 Task: Open Card Travel Review in Board Customer Segmentation and Analysis to Workspace Advertising Agencies and add a team member Softage.1@softage.net, a label Yellow, a checklist Community Supported Agriculture, an attachment from your google drive, a color Yellow and finally, add a card description 'Plan and execute company team-building retreat with a focus on personal growth and self-awareness' and a comment 'Let us approach this task with a sense of transparency and open communication, ensuring that all stakeholders are informed and involved.'. Add a start date 'Jan 05, 1900' with a due date 'Jan 12, 1900'
Action: Mouse moved to (403, 158)
Screenshot: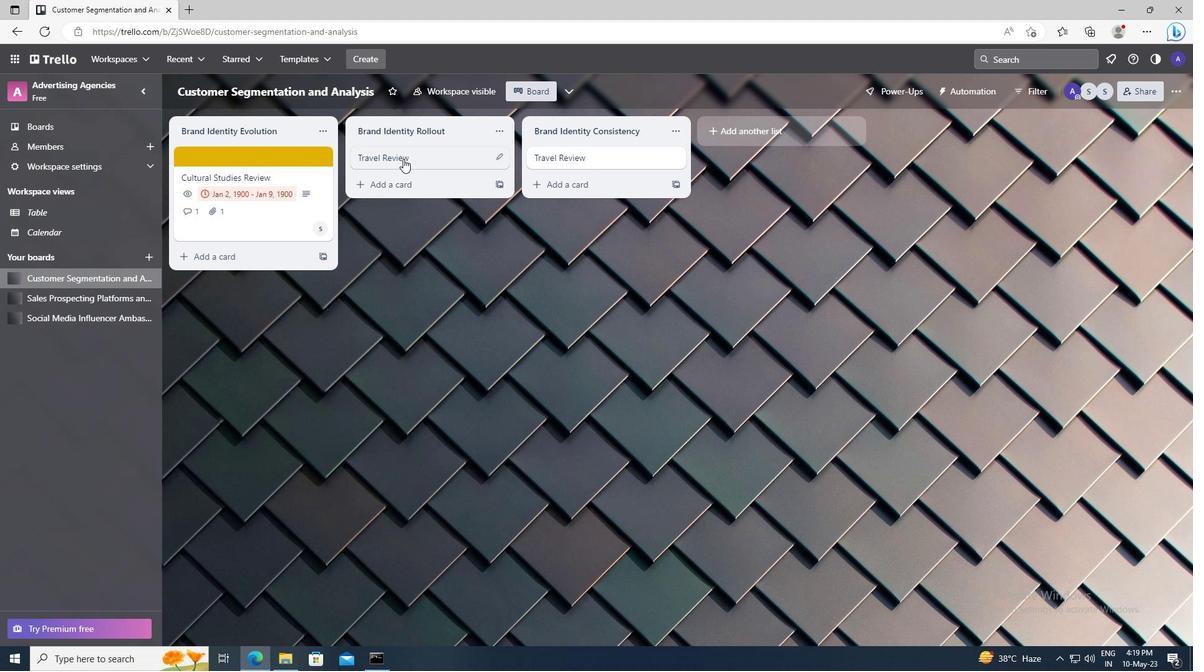 
Action: Mouse pressed left at (403, 158)
Screenshot: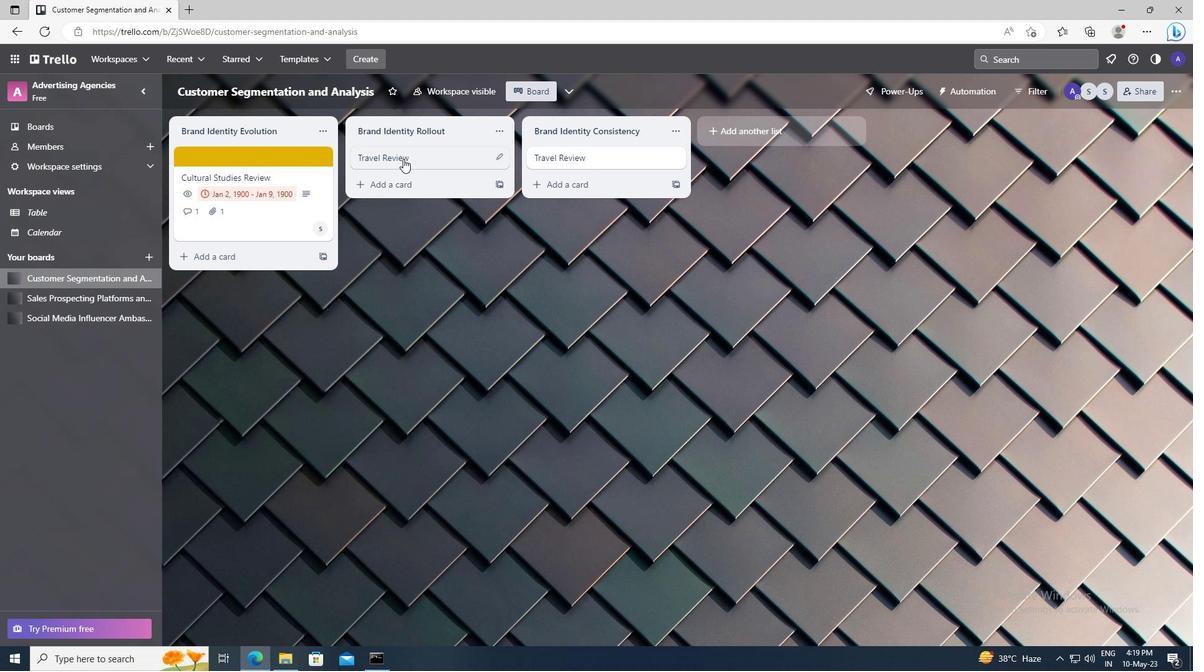 
Action: Mouse moved to (755, 201)
Screenshot: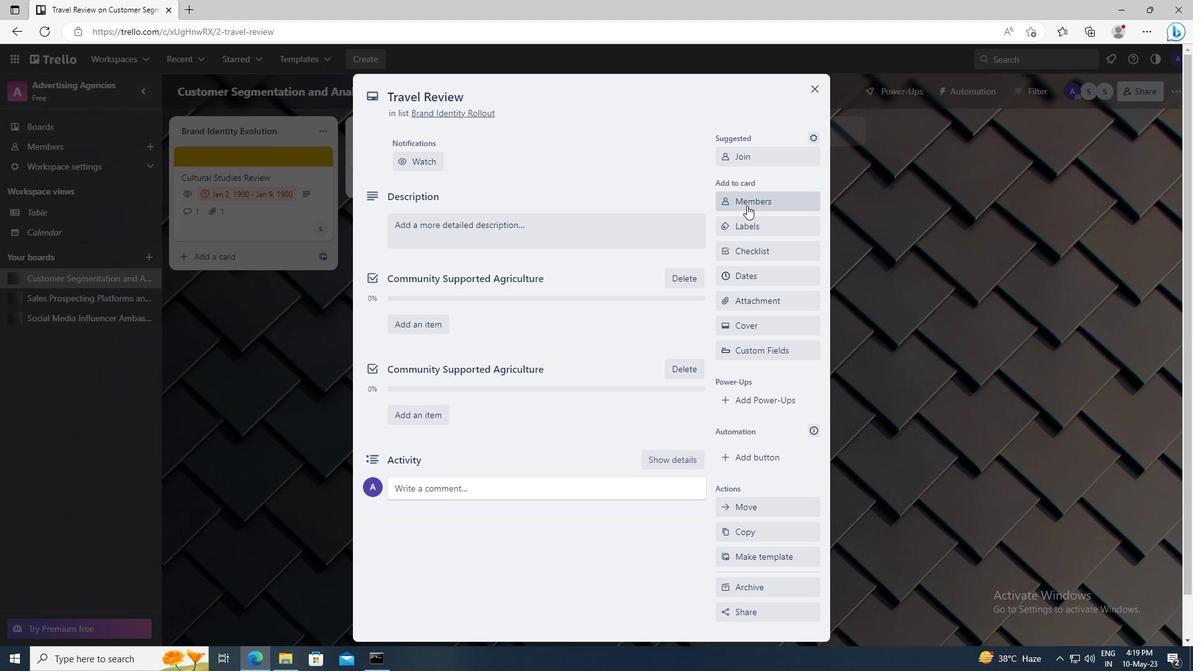 
Action: Mouse pressed left at (755, 201)
Screenshot: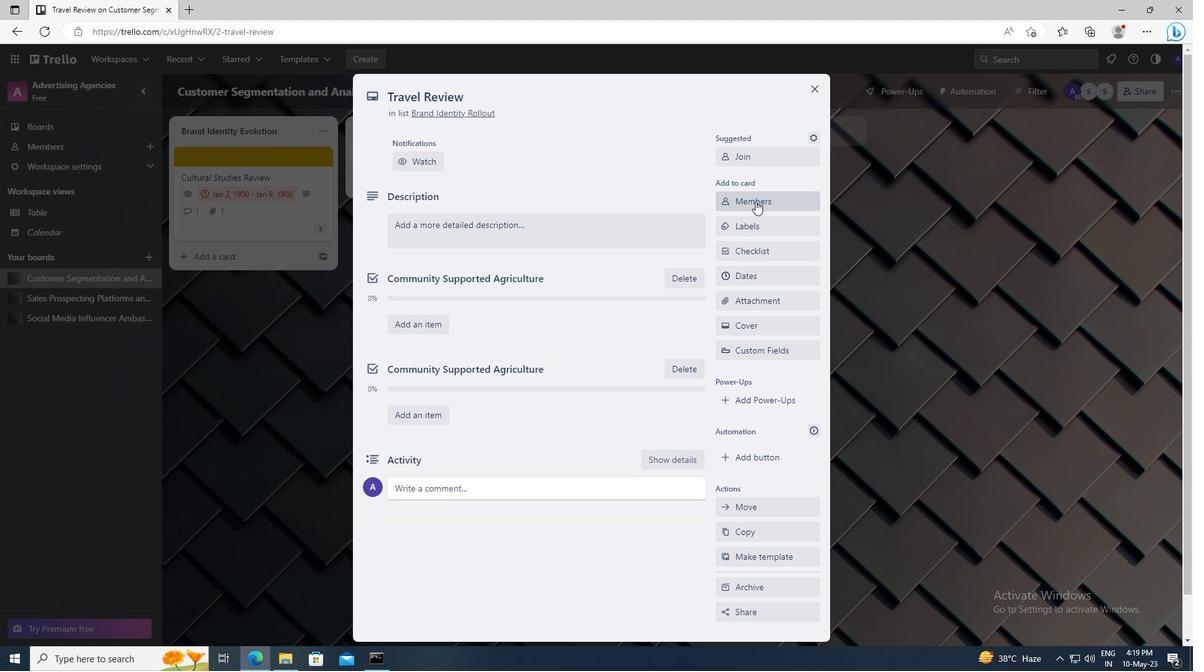 
Action: Mouse moved to (760, 256)
Screenshot: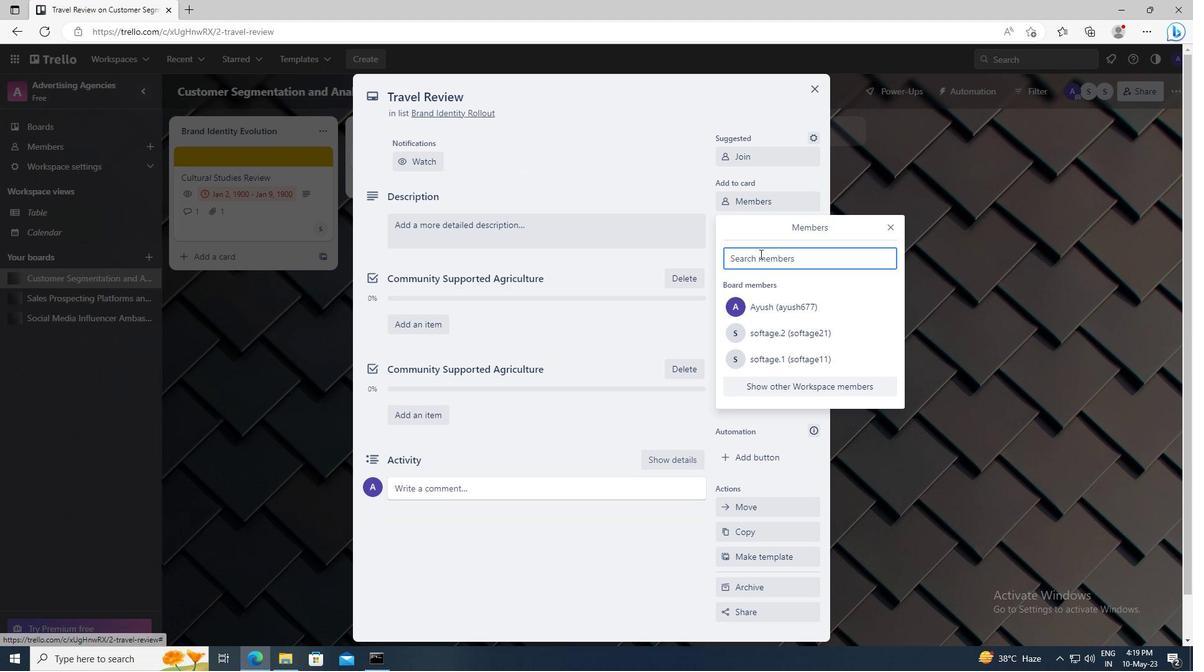 
Action: Mouse pressed left at (760, 256)
Screenshot: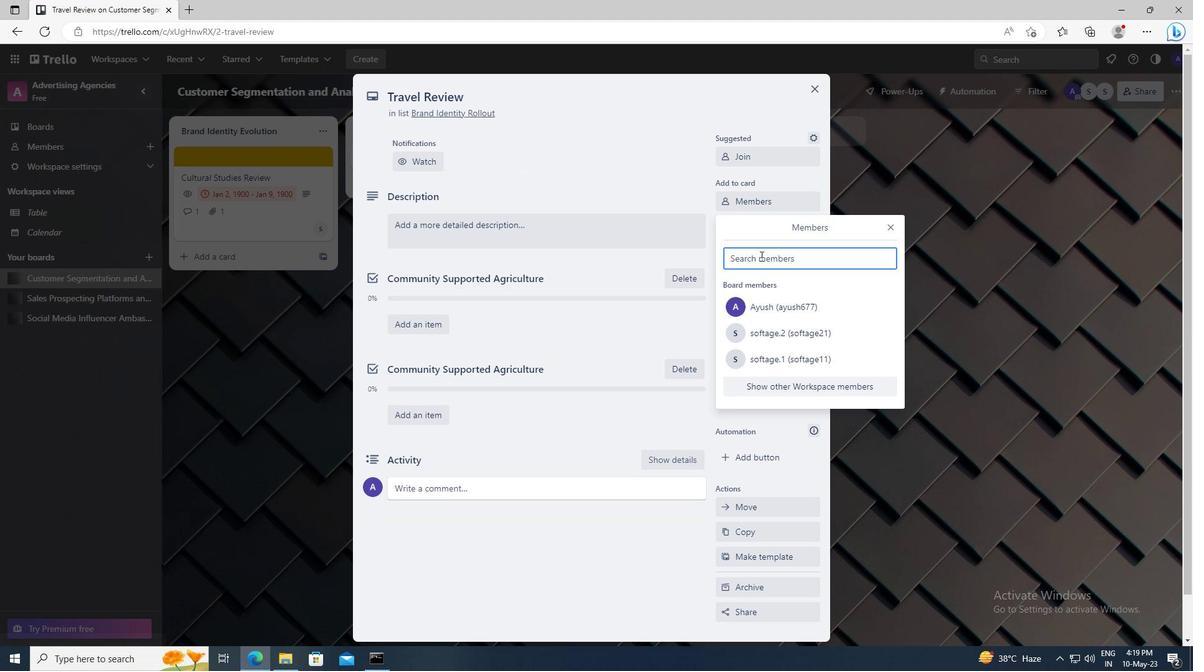 
Action: Key pressed <Key.shift>SOFTAGE.1
Screenshot: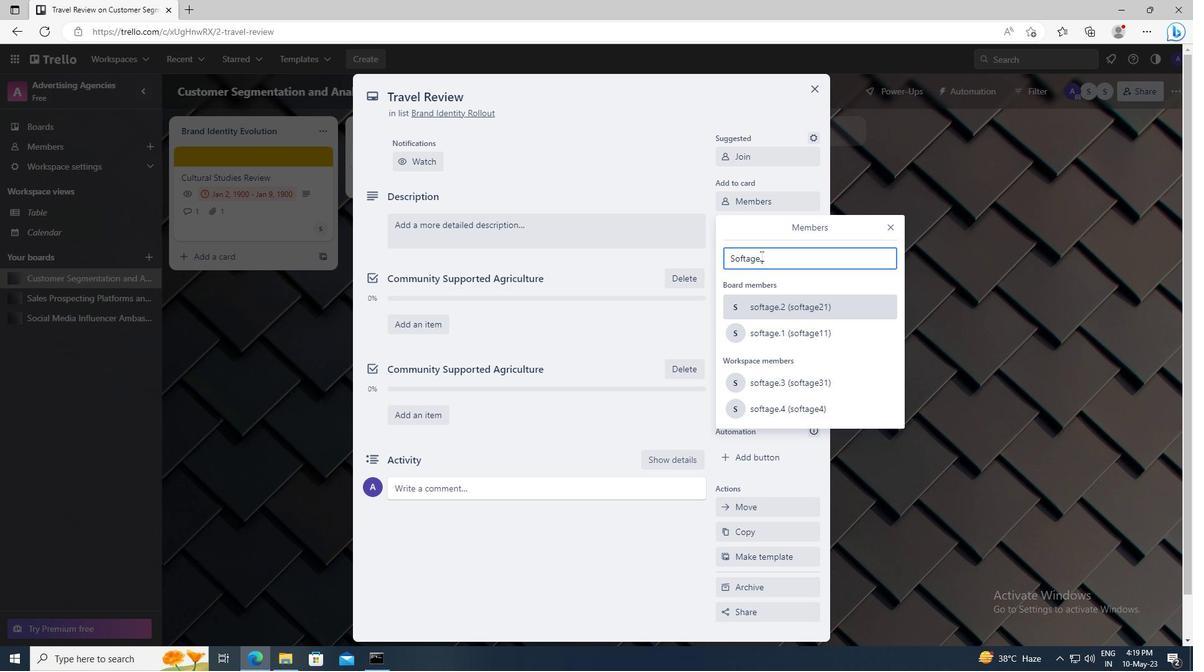 
Action: Mouse moved to (764, 305)
Screenshot: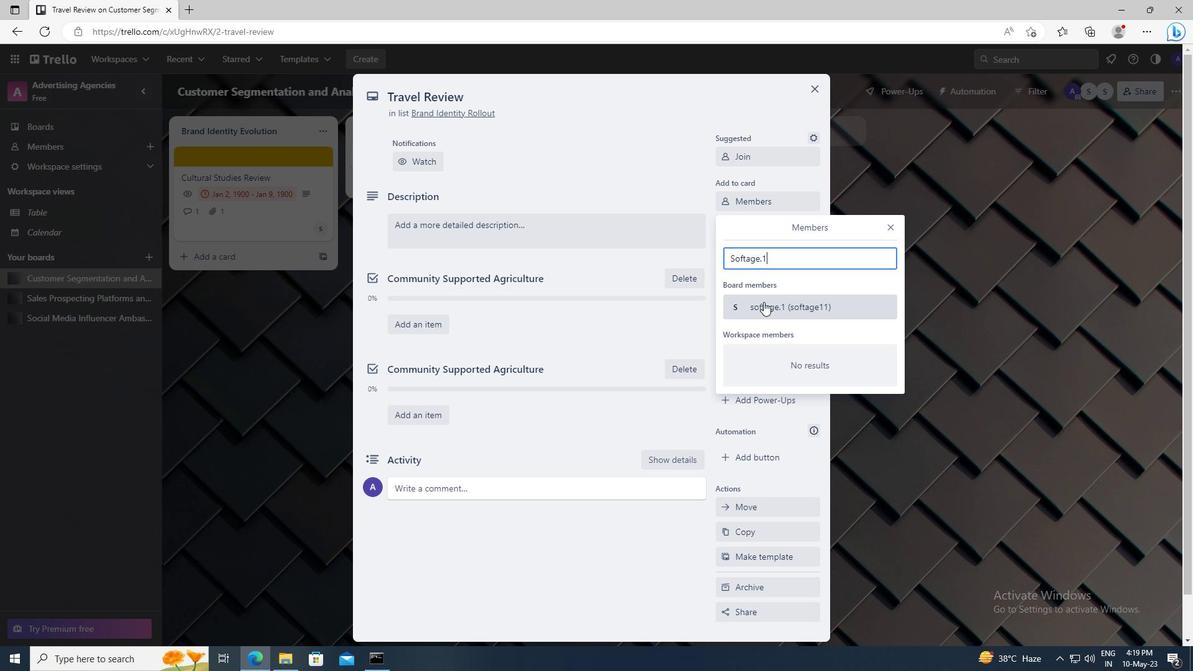 
Action: Mouse pressed left at (764, 305)
Screenshot: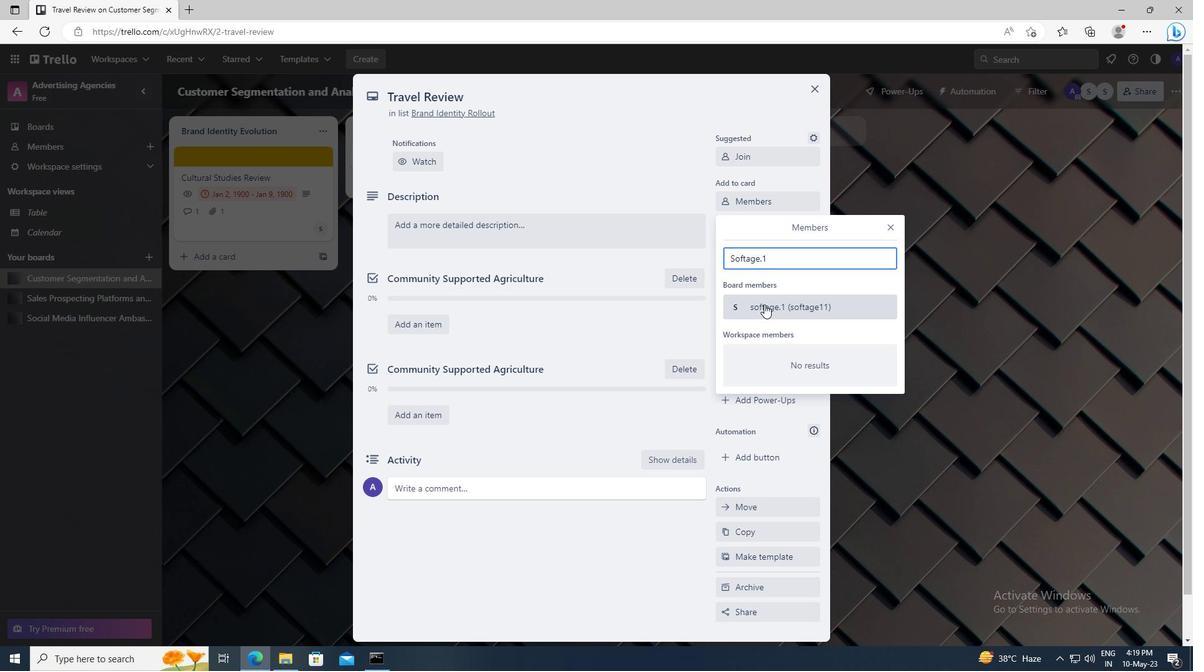 
Action: Mouse moved to (893, 227)
Screenshot: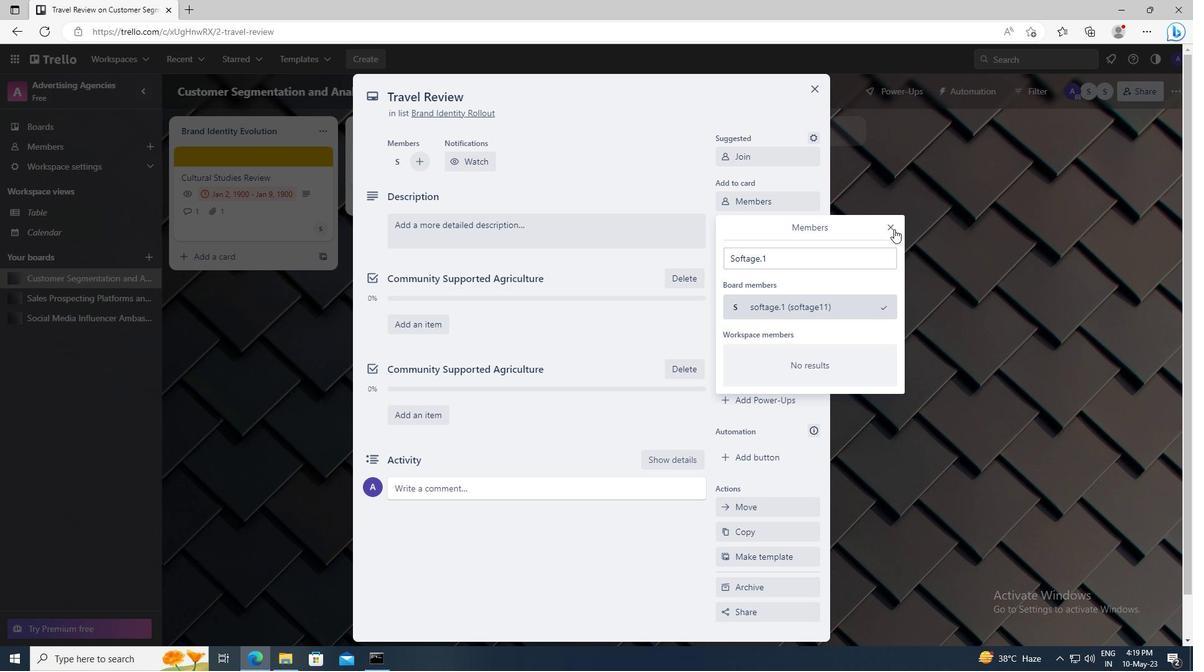 
Action: Mouse pressed left at (893, 227)
Screenshot: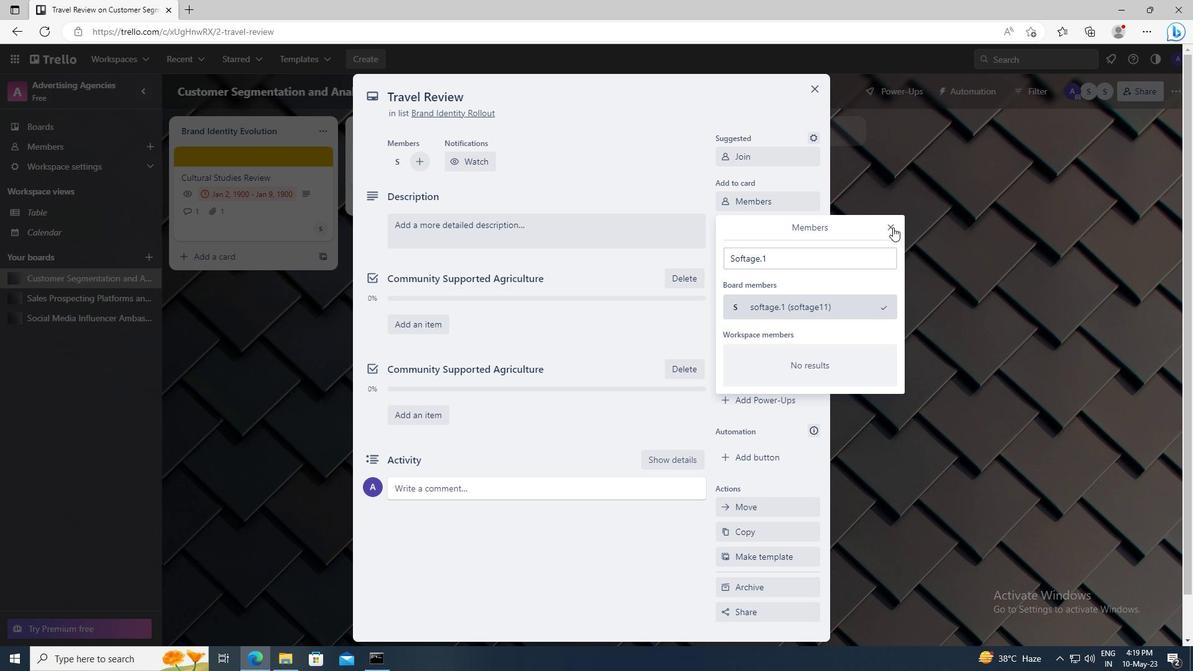
Action: Mouse moved to (781, 233)
Screenshot: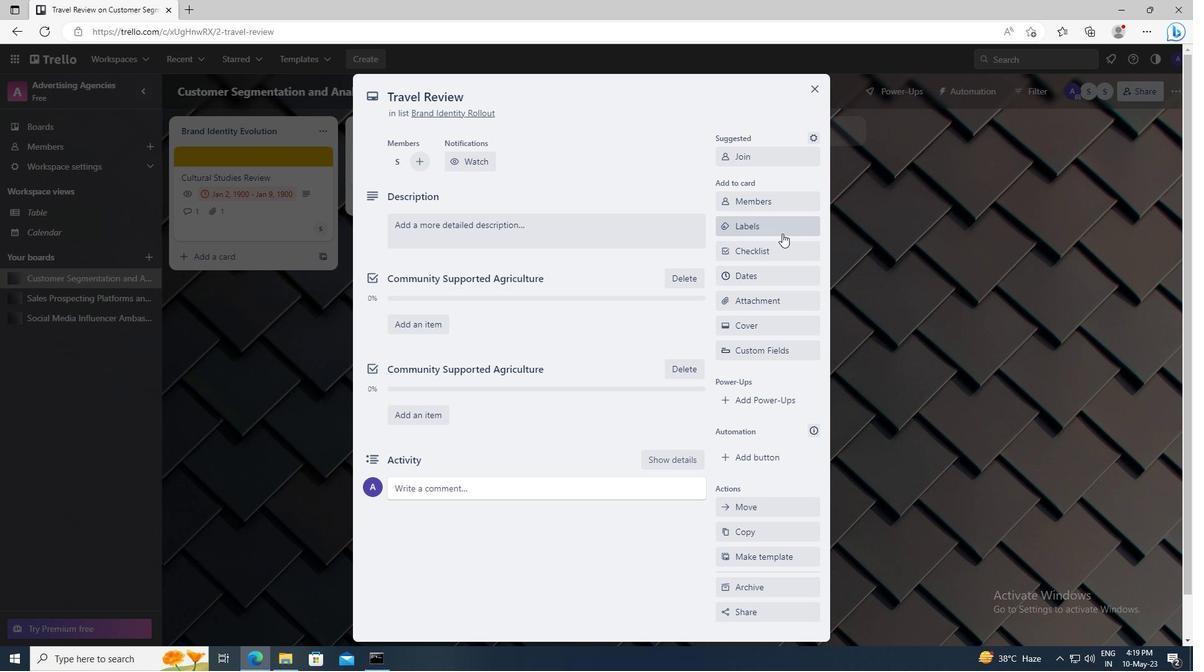 
Action: Mouse pressed left at (781, 233)
Screenshot: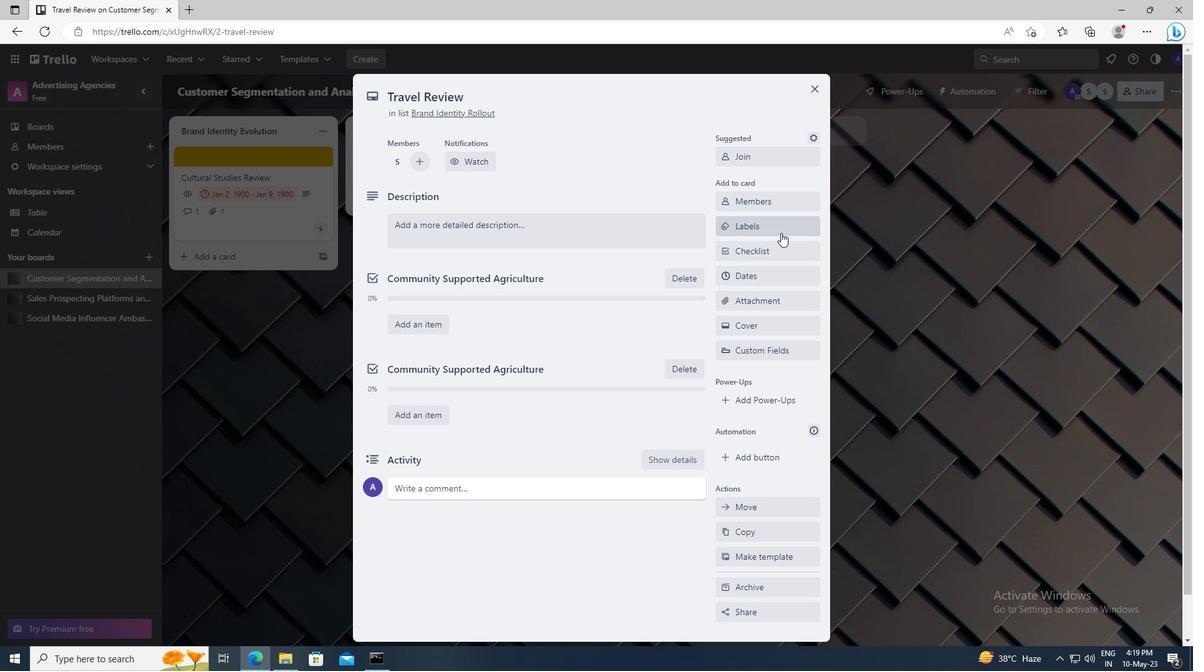 
Action: Mouse moved to (803, 450)
Screenshot: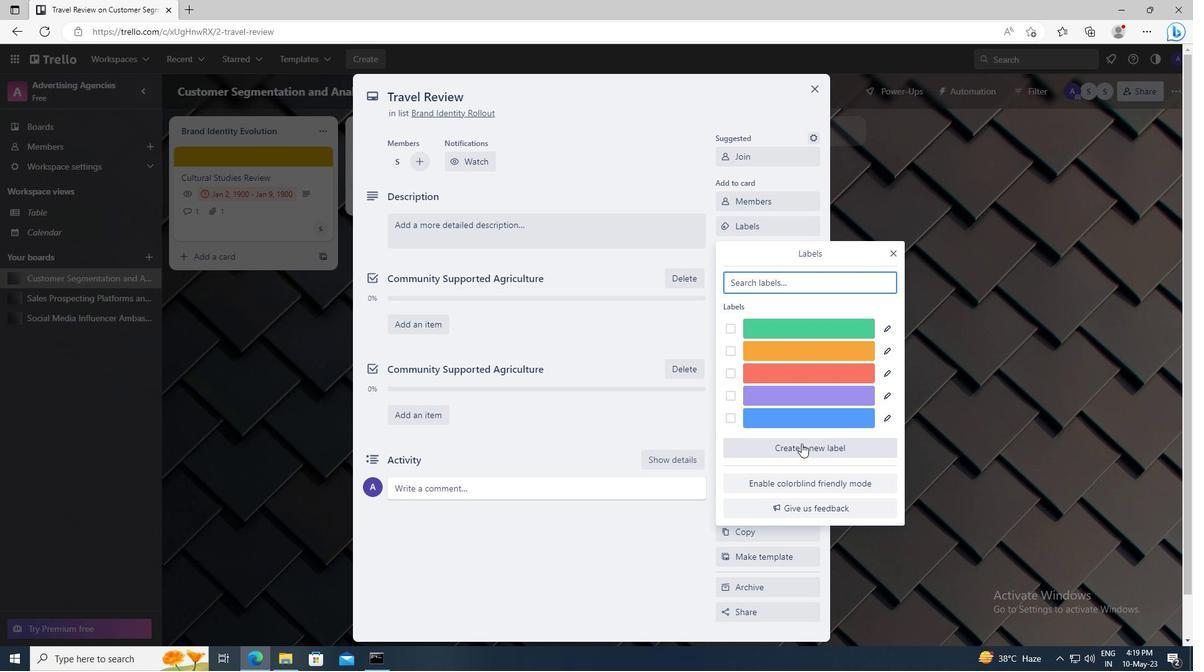 
Action: Mouse pressed left at (803, 450)
Screenshot: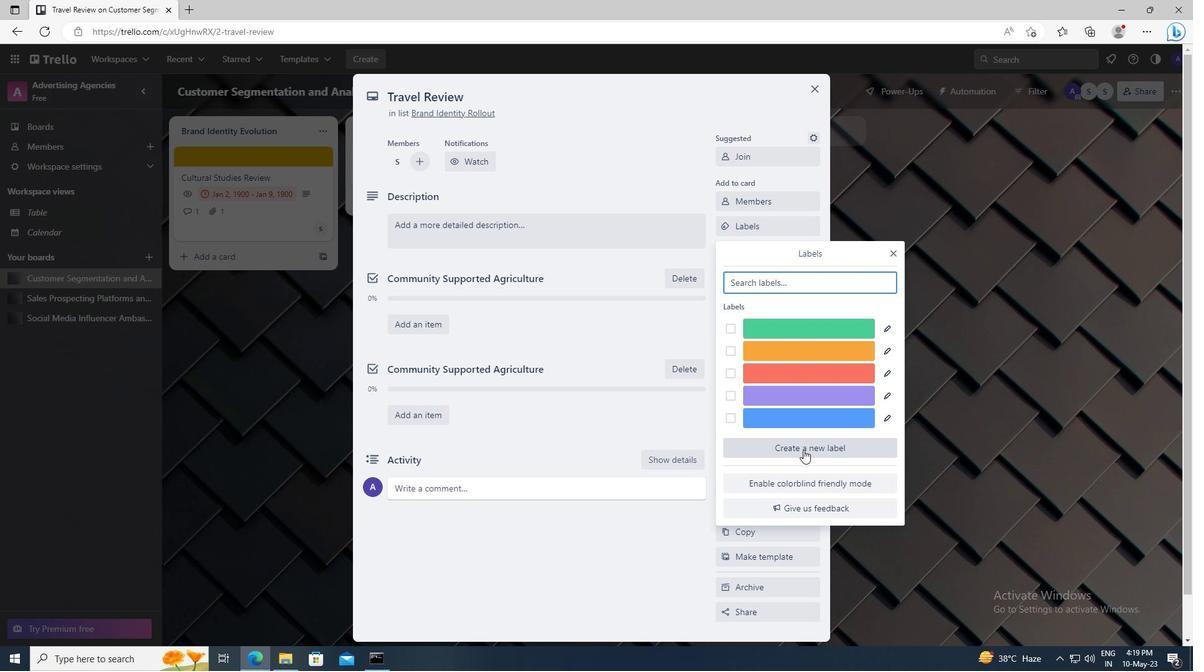 
Action: Mouse moved to (778, 435)
Screenshot: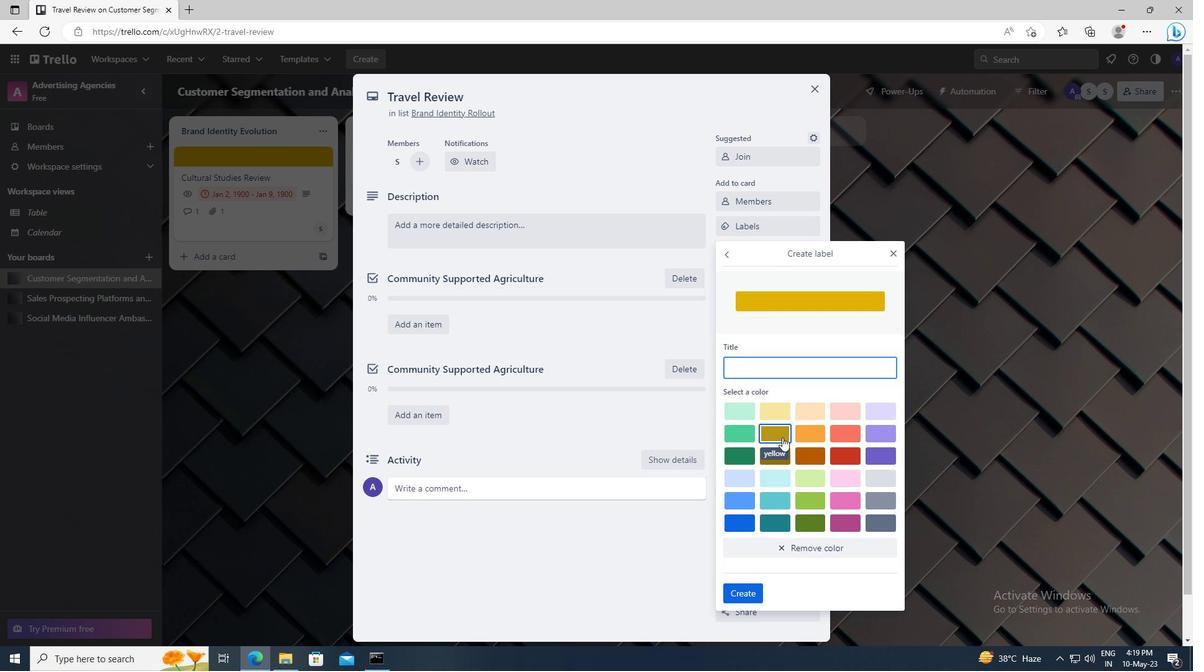 
Action: Mouse pressed left at (778, 435)
Screenshot: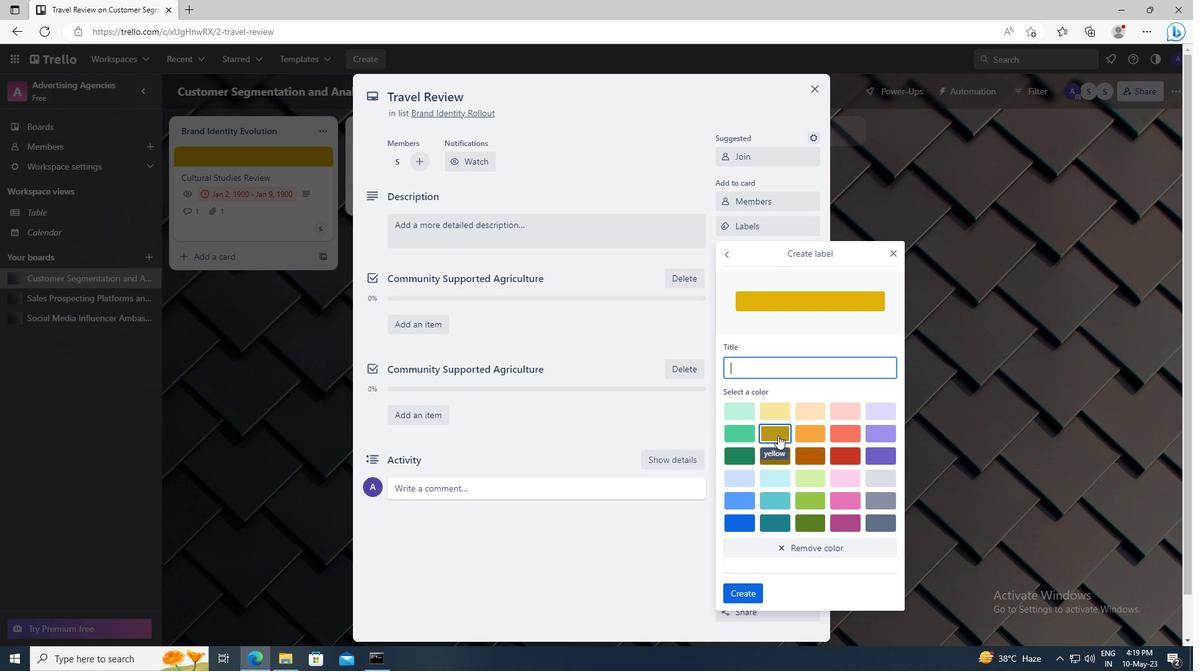 
Action: Mouse moved to (747, 593)
Screenshot: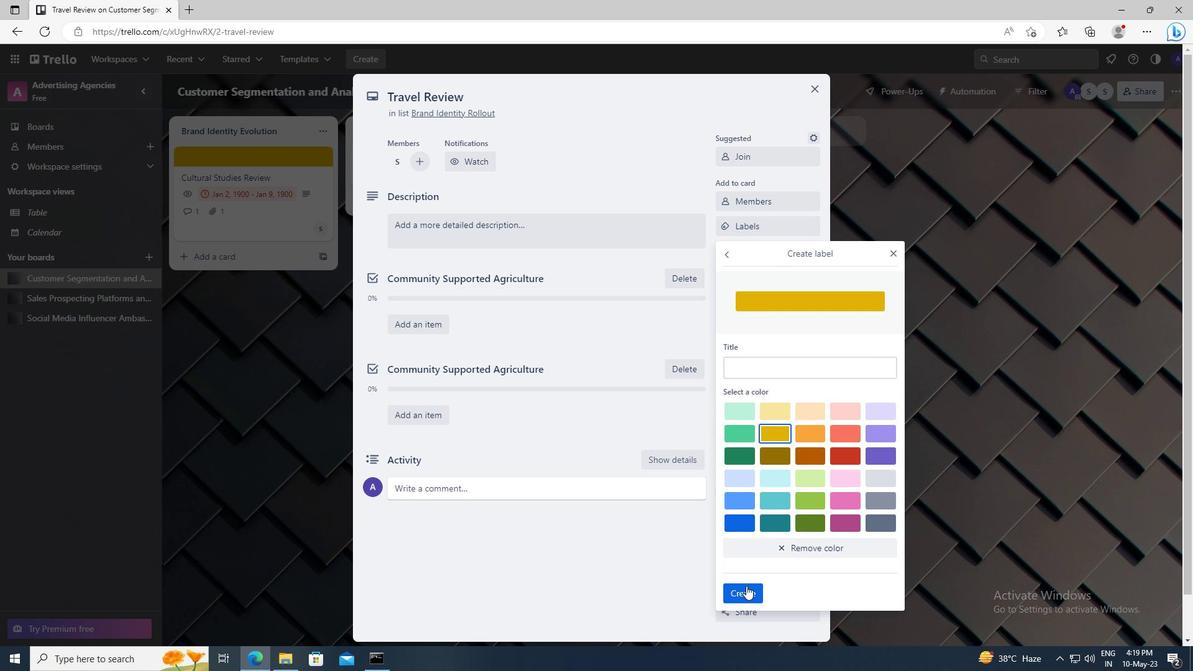 
Action: Mouse pressed left at (747, 593)
Screenshot: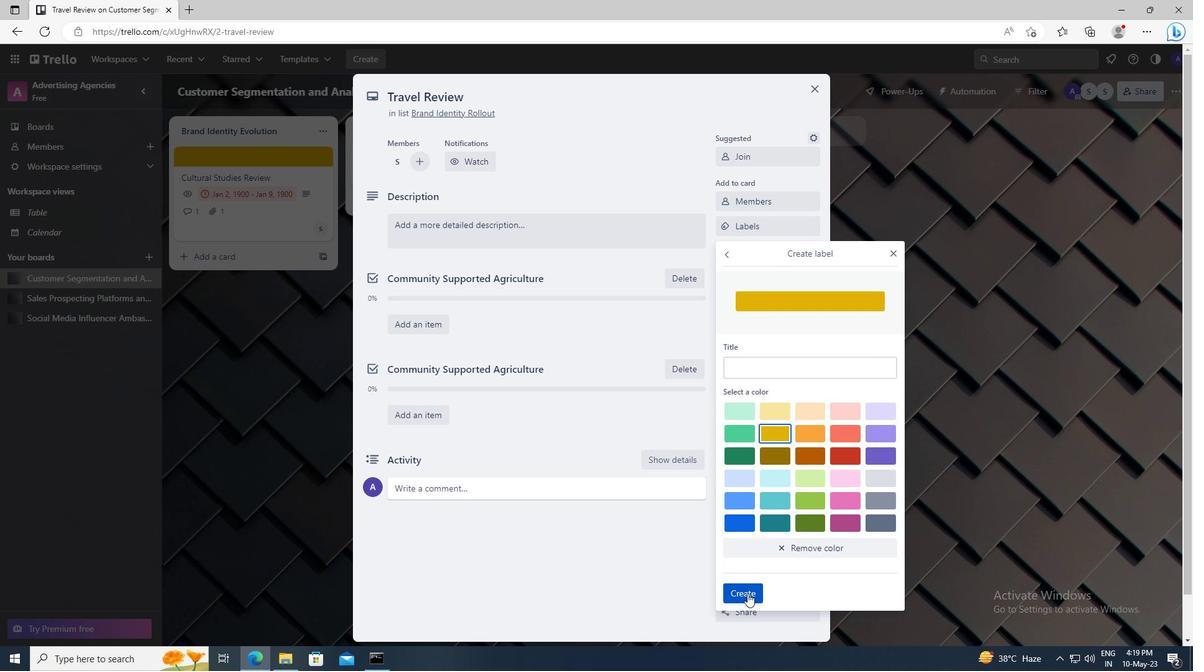 
Action: Mouse moved to (895, 249)
Screenshot: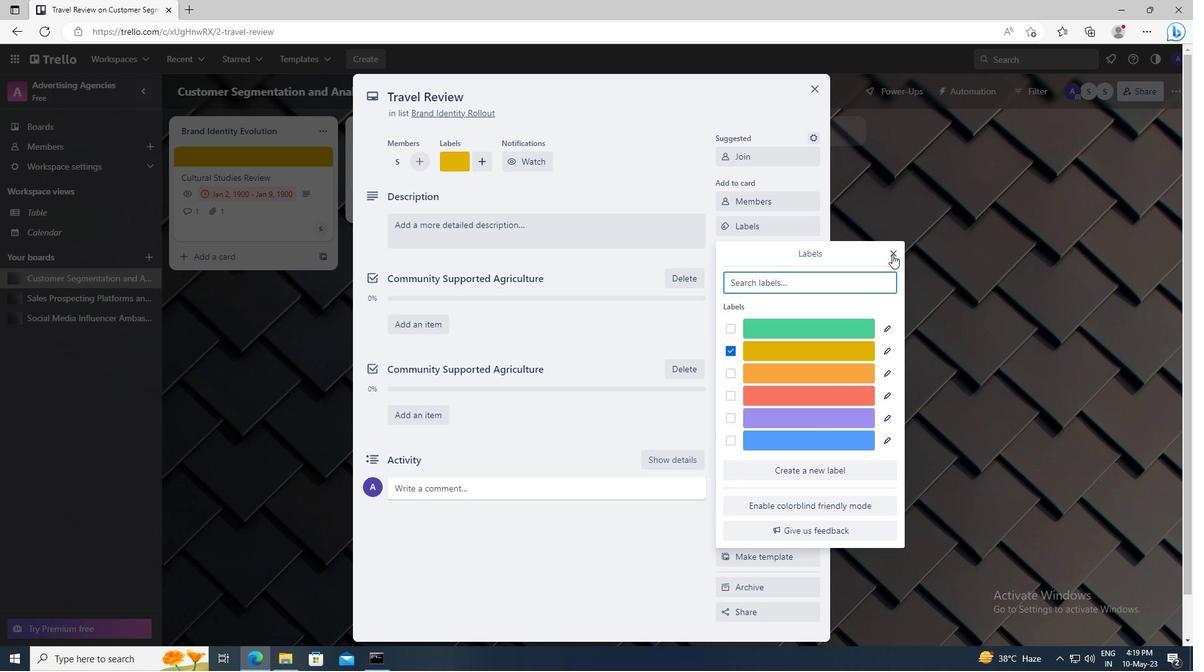 
Action: Mouse pressed left at (895, 249)
Screenshot: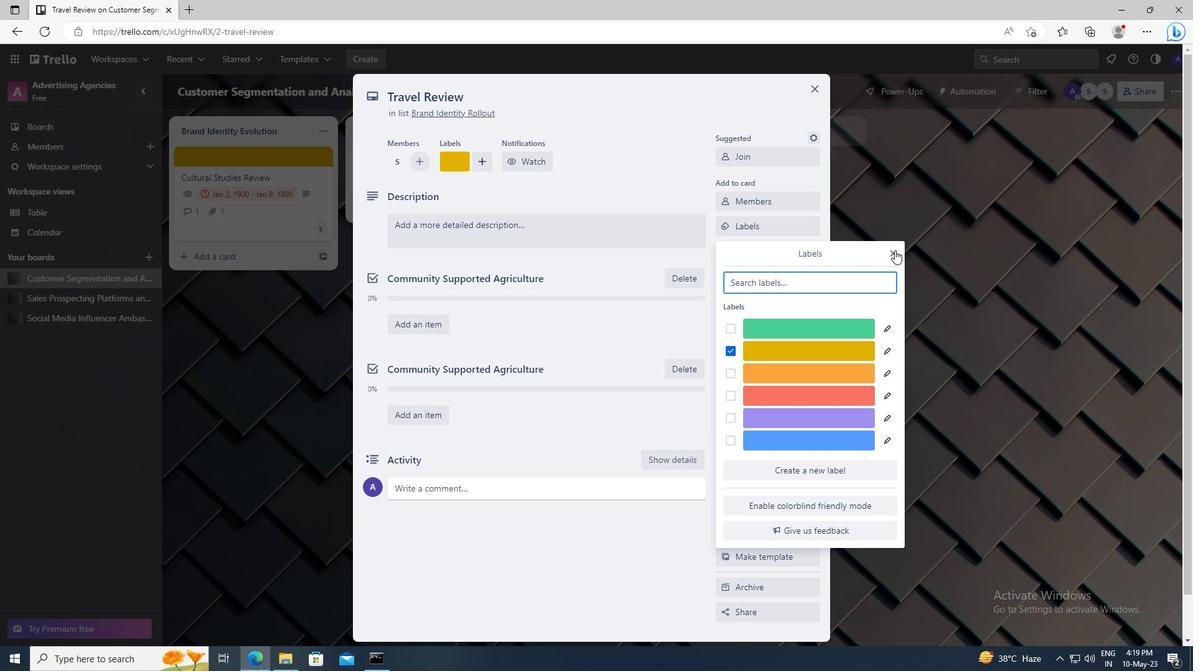 
Action: Mouse moved to (770, 248)
Screenshot: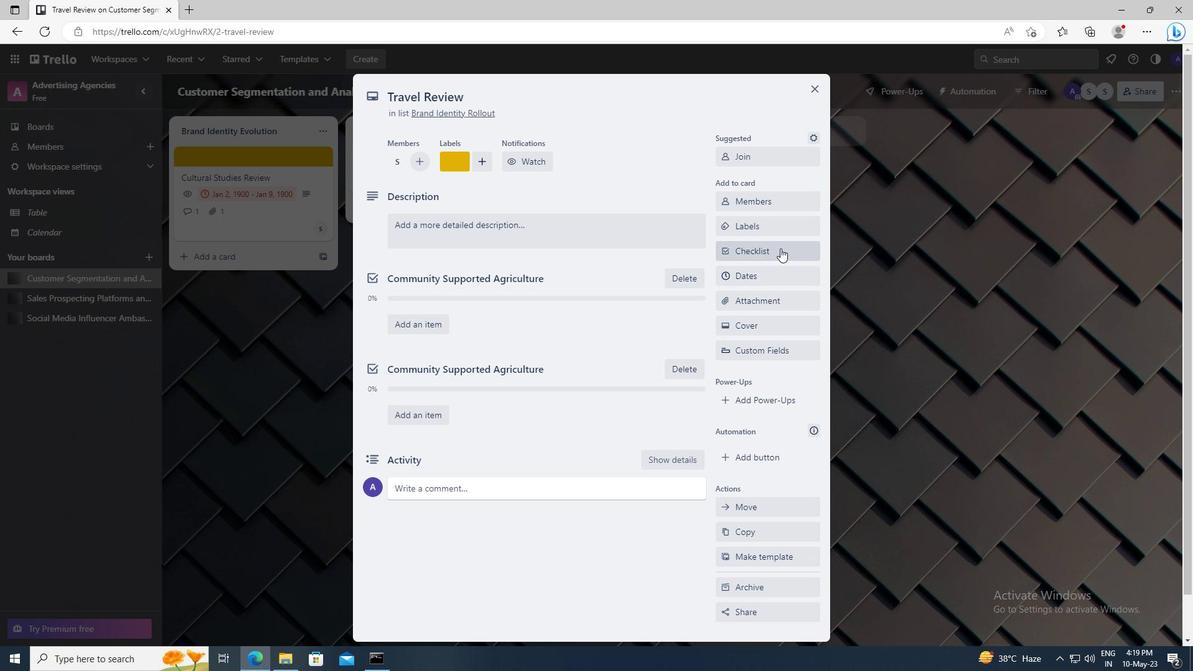 
Action: Mouse pressed left at (770, 248)
Screenshot: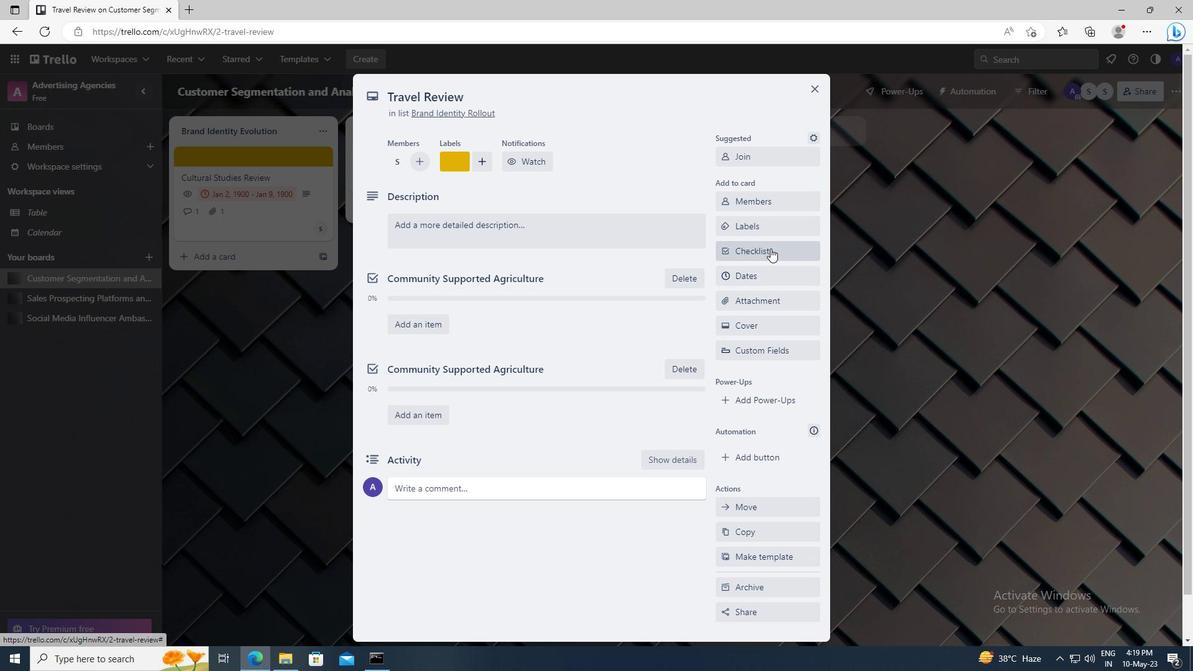 
Action: Key pressed <Key.shift>COMMUNITY<Key.space><Key.shift>SUPPORTED<Key.space><Key.shift>AGRICULTURE
Screenshot: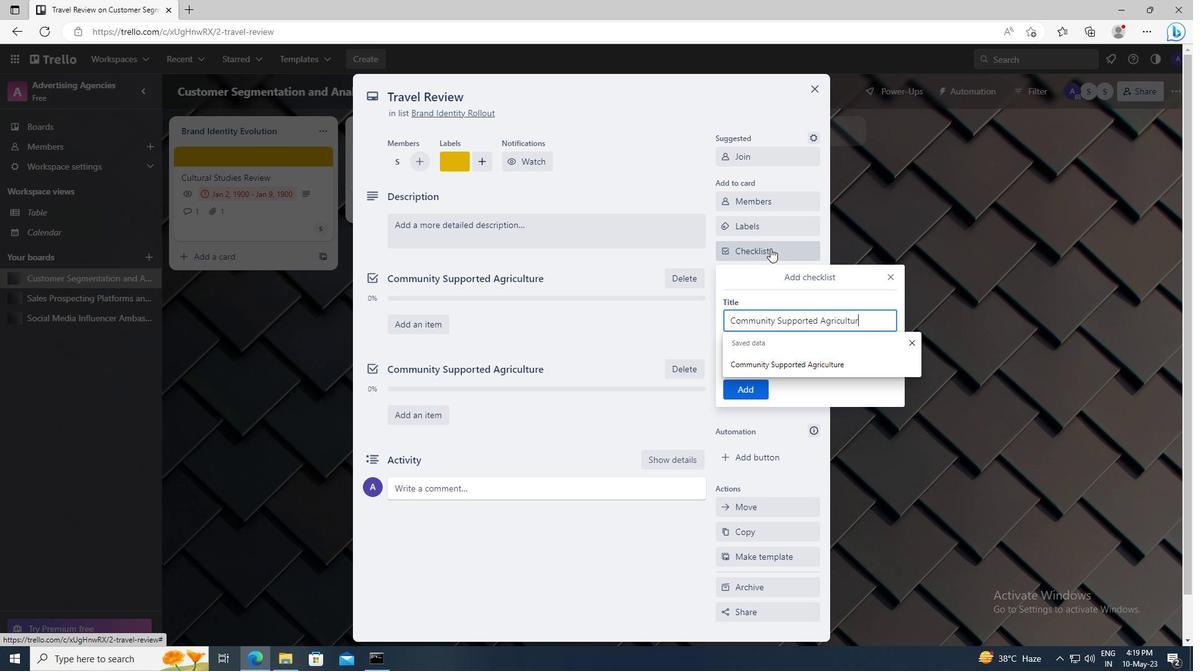 
Action: Mouse moved to (751, 386)
Screenshot: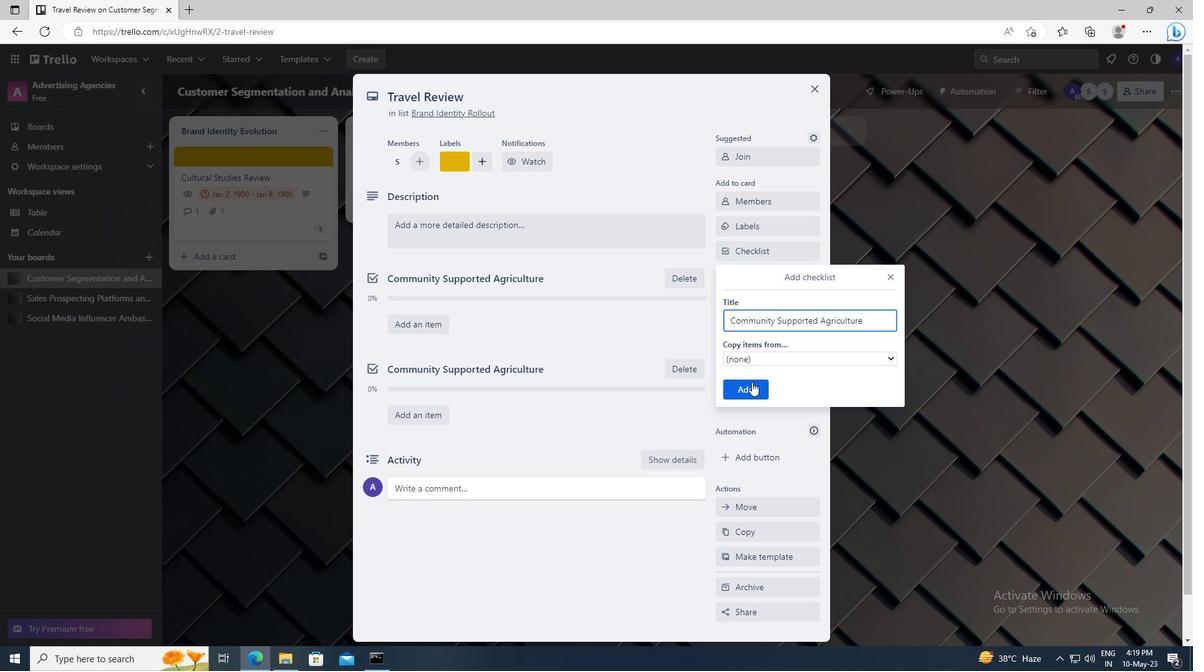 
Action: Mouse pressed left at (751, 386)
Screenshot: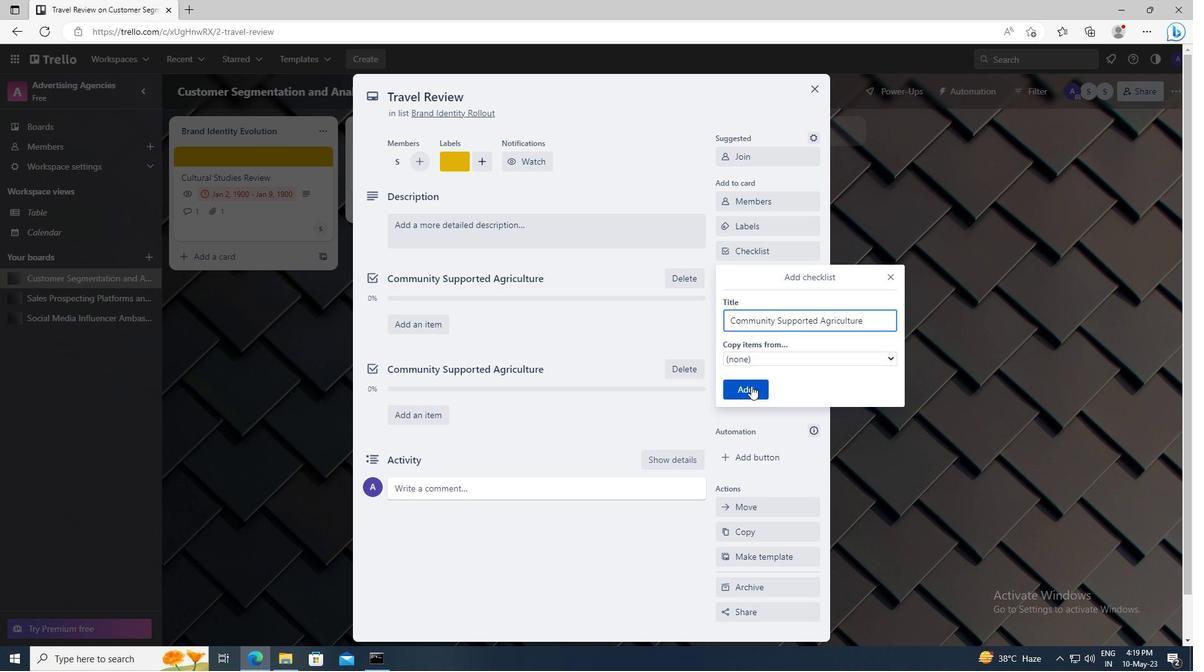 
Action: Mouse moved to (754, 305)
Screenshot: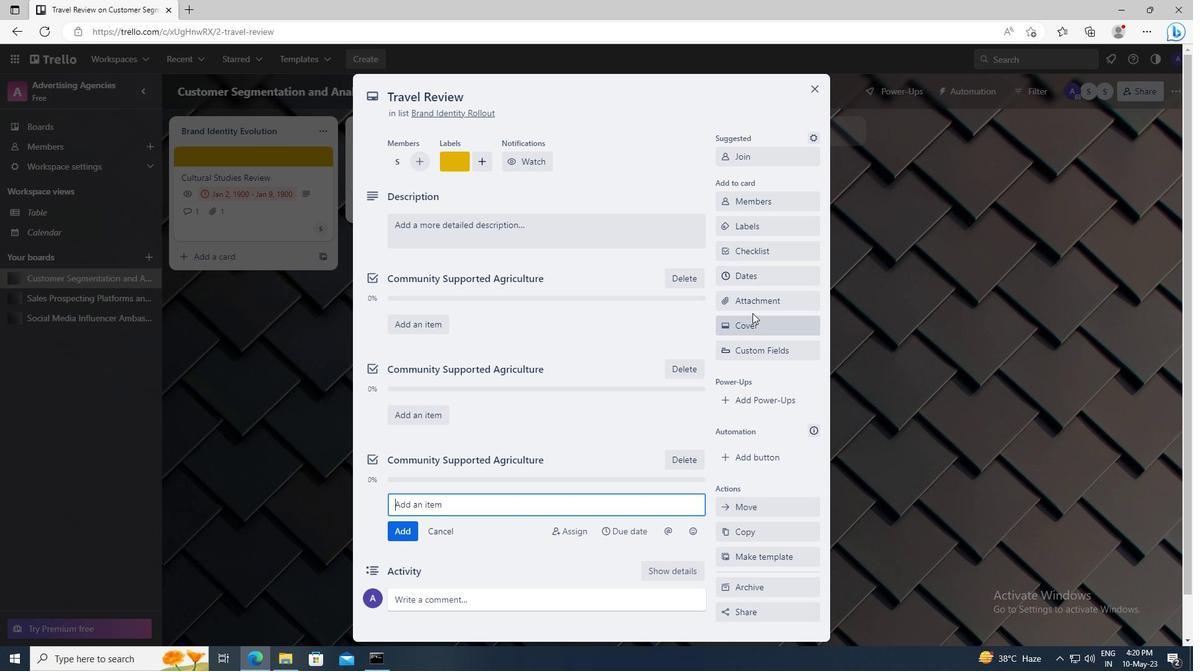 
Action: Mouse pressed left at (754, 305)
Screenshot: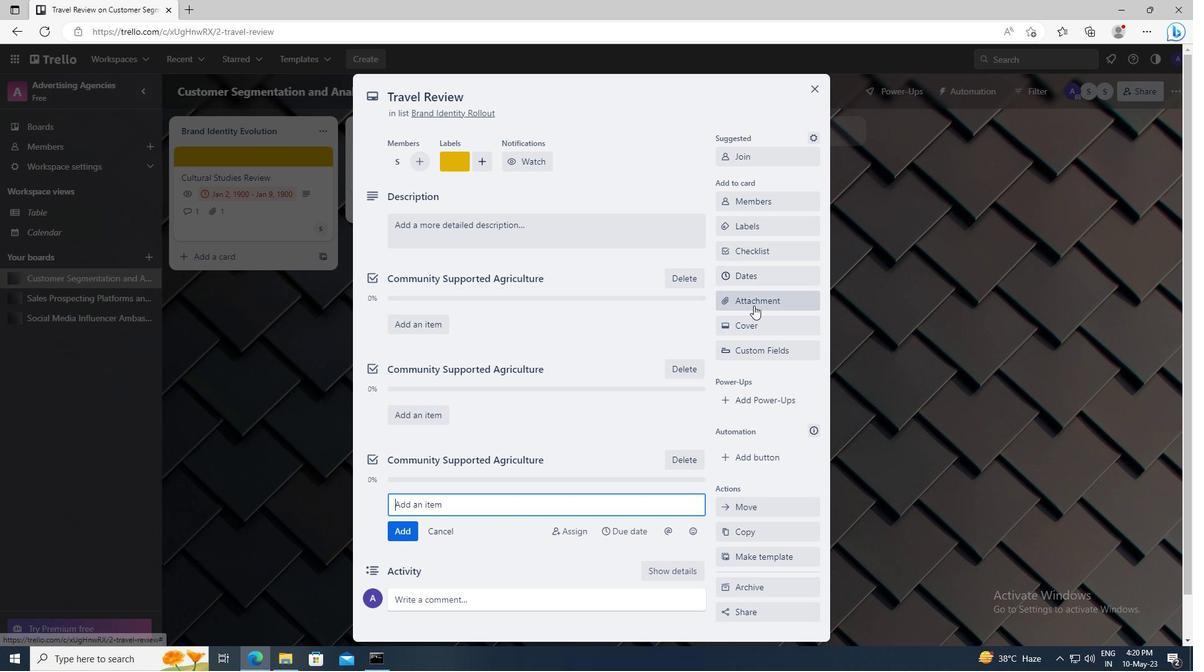 
Action: Mouse moved to (760, 396)
Screenshot: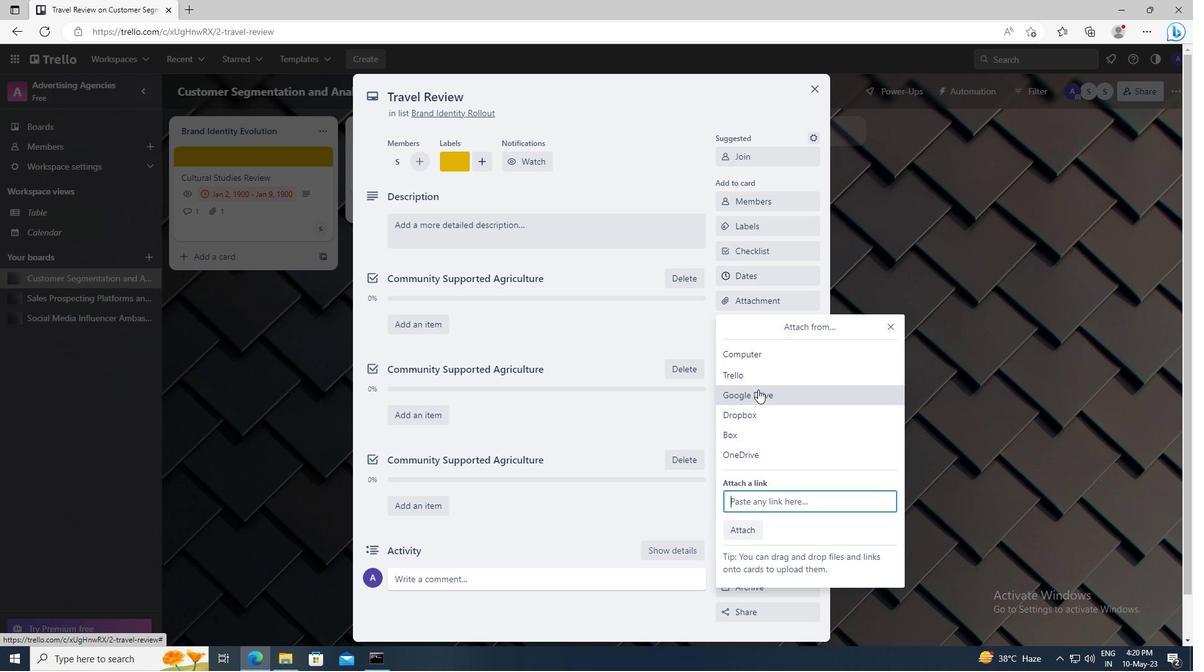 
Action: Mouse pressed left at (760, 396)
Screenshot: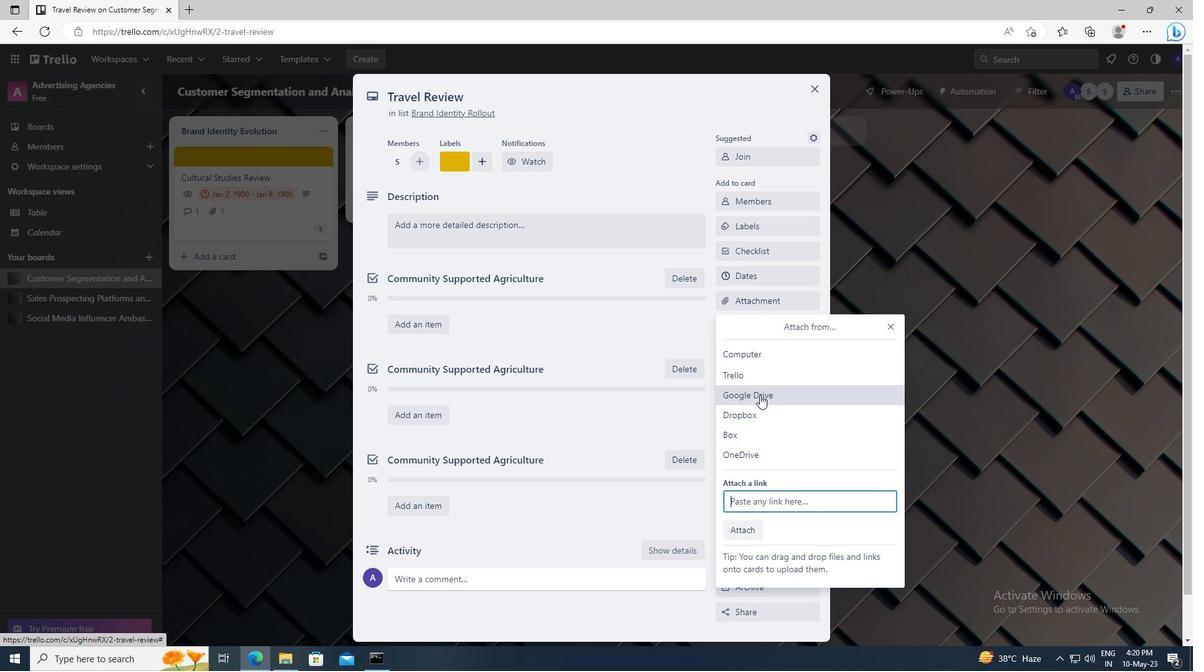 
Action: Mouse moved to (346, 366)
Screenshot: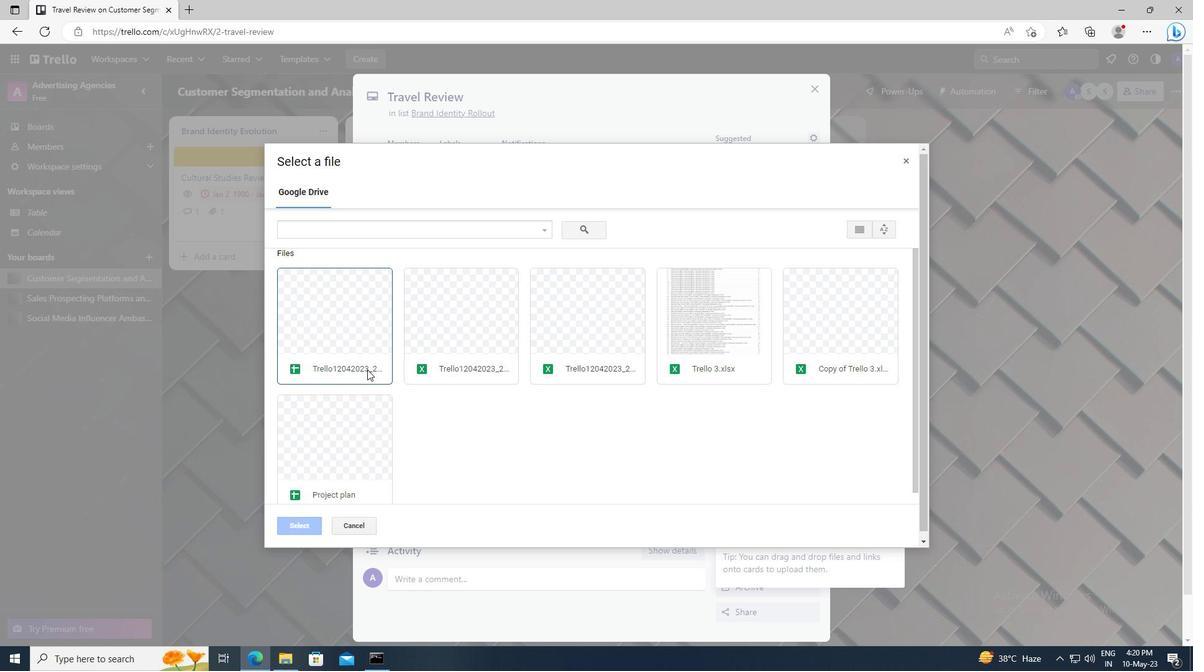 
Action: Mouse pressed left at (346, 366)
Screenshot: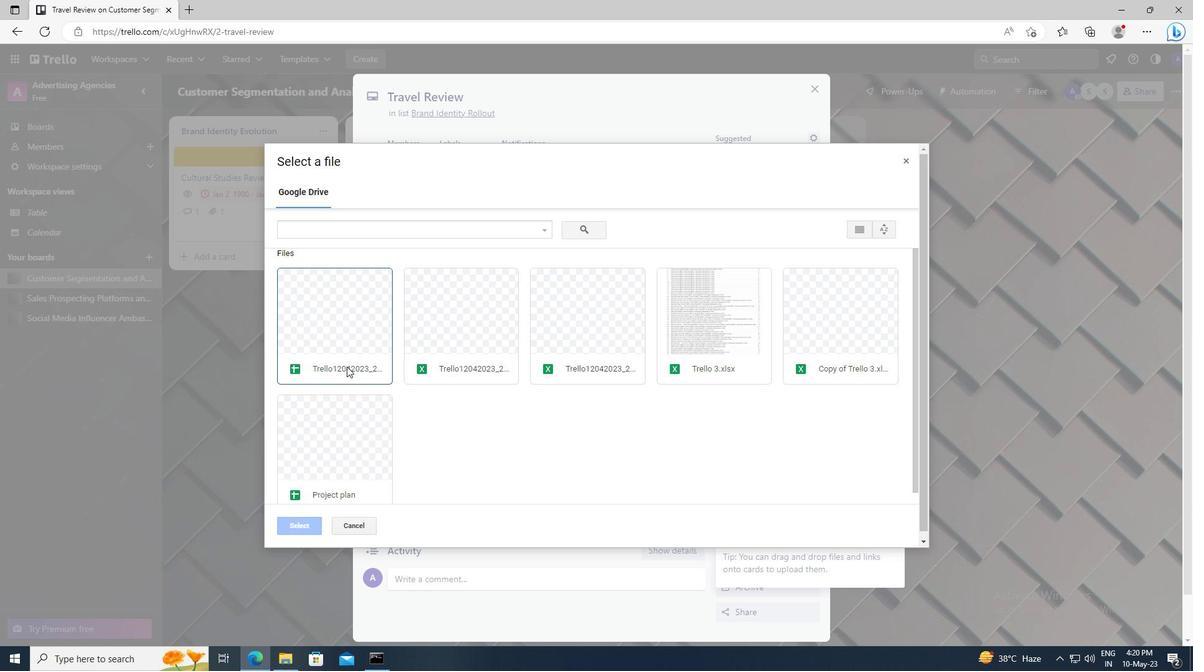 
Action: Mouse moved to (308, 527)
Screenshot: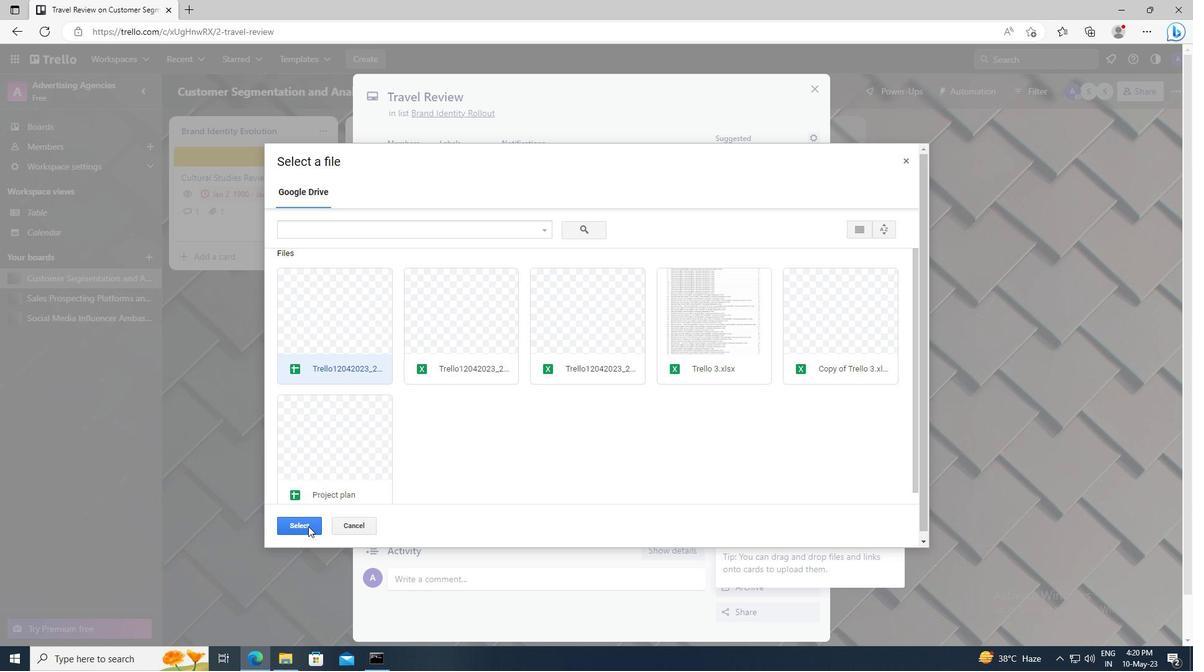 
Action: Mouse pressed left at (308, 527)
Screenshot: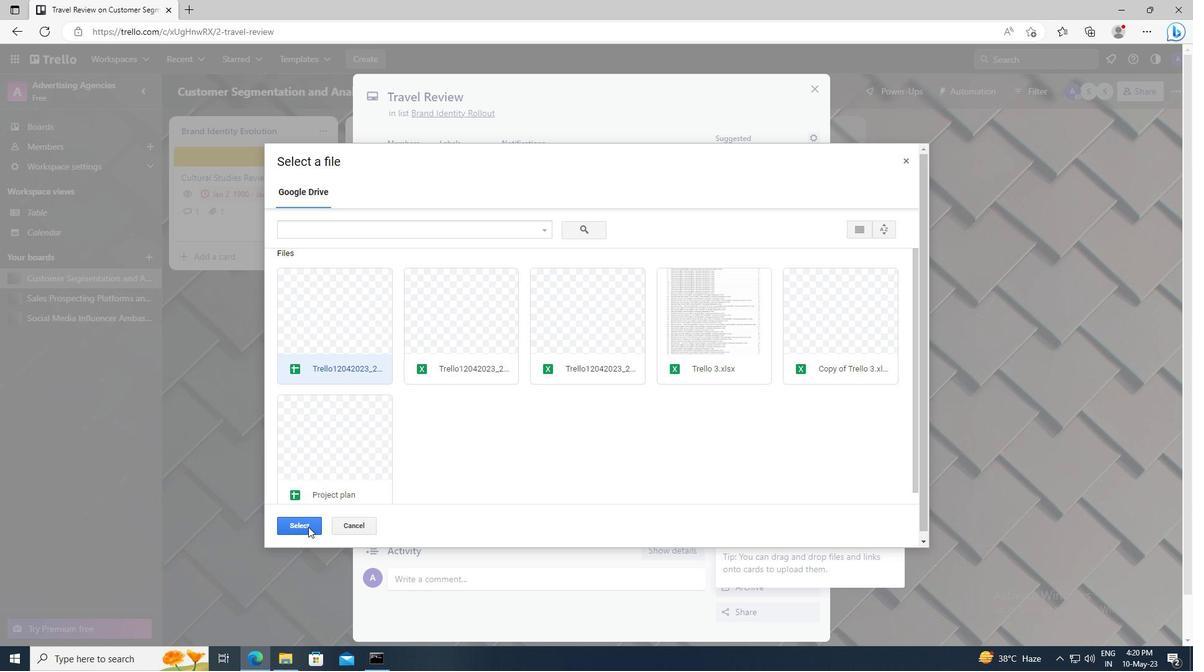
Action: Mouse moved to (739, 325)
Screenshot: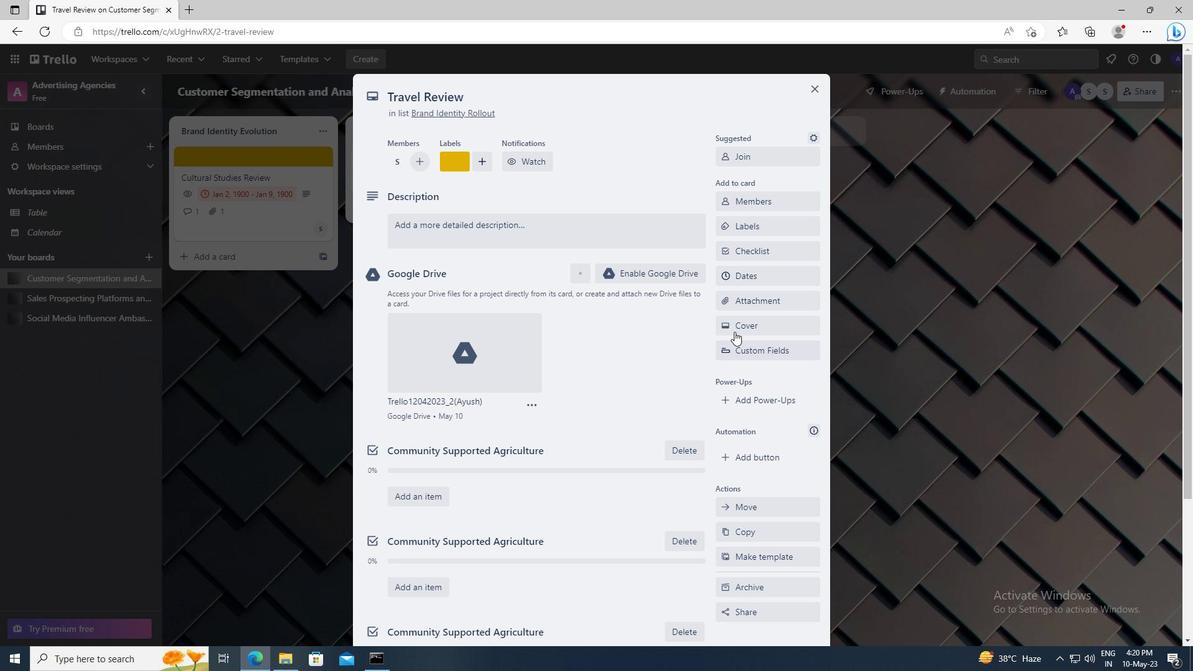 
Action: Mouse pressed left at (739, 325)
Screenshot: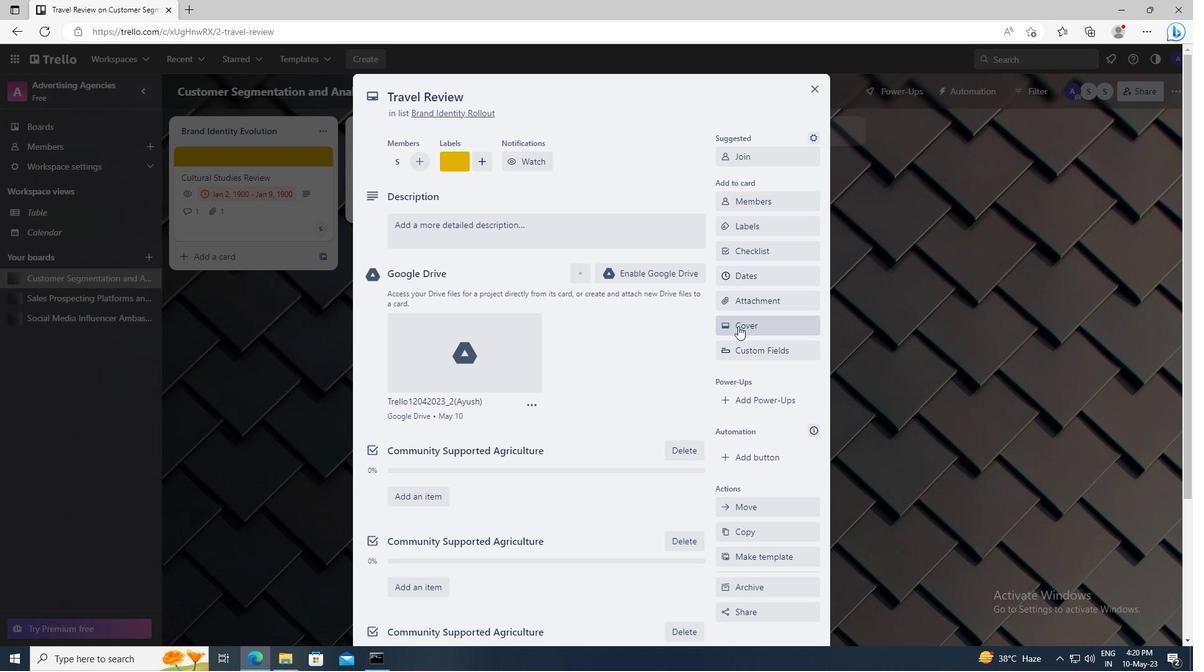 
Action: Mouse moved to (784, 193)
Screenshot: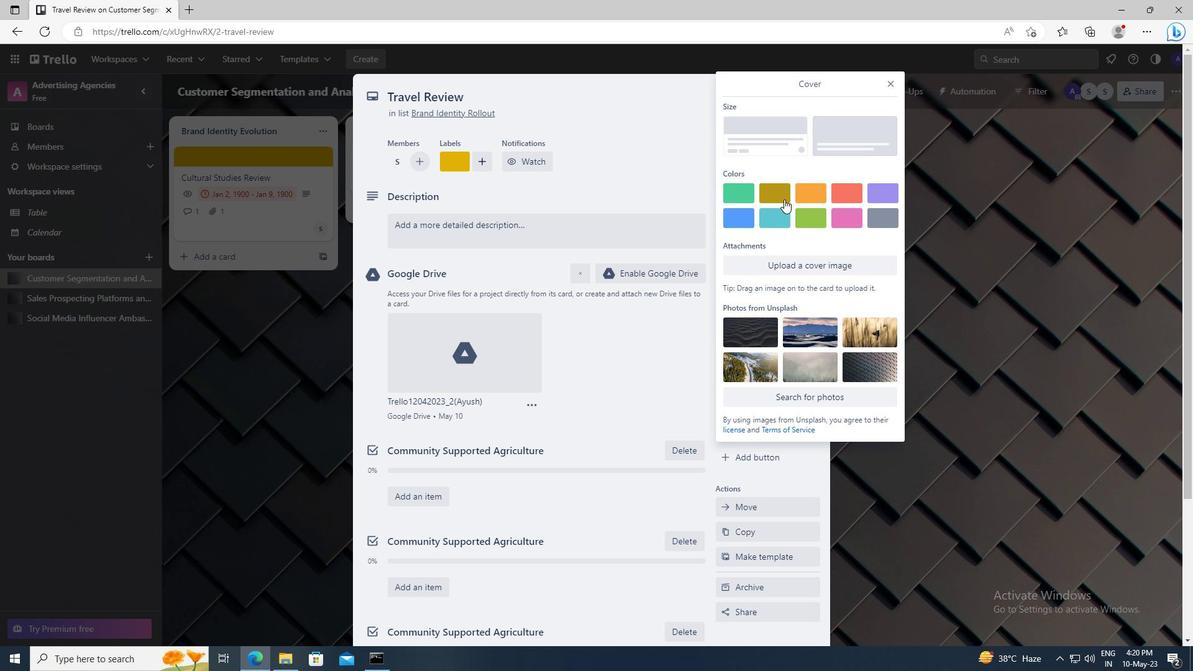 
Action: Mouse pressed left at (784, 193)
Screenshot: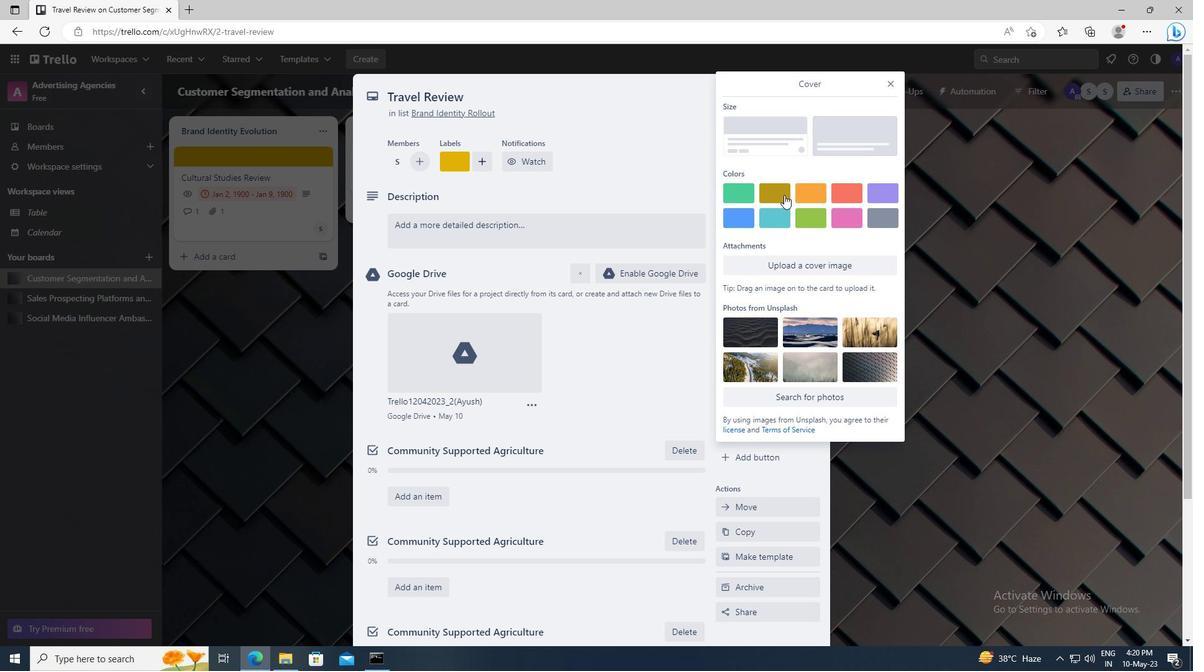 
Action: Mouse moved to (889, 82)
Screenshot: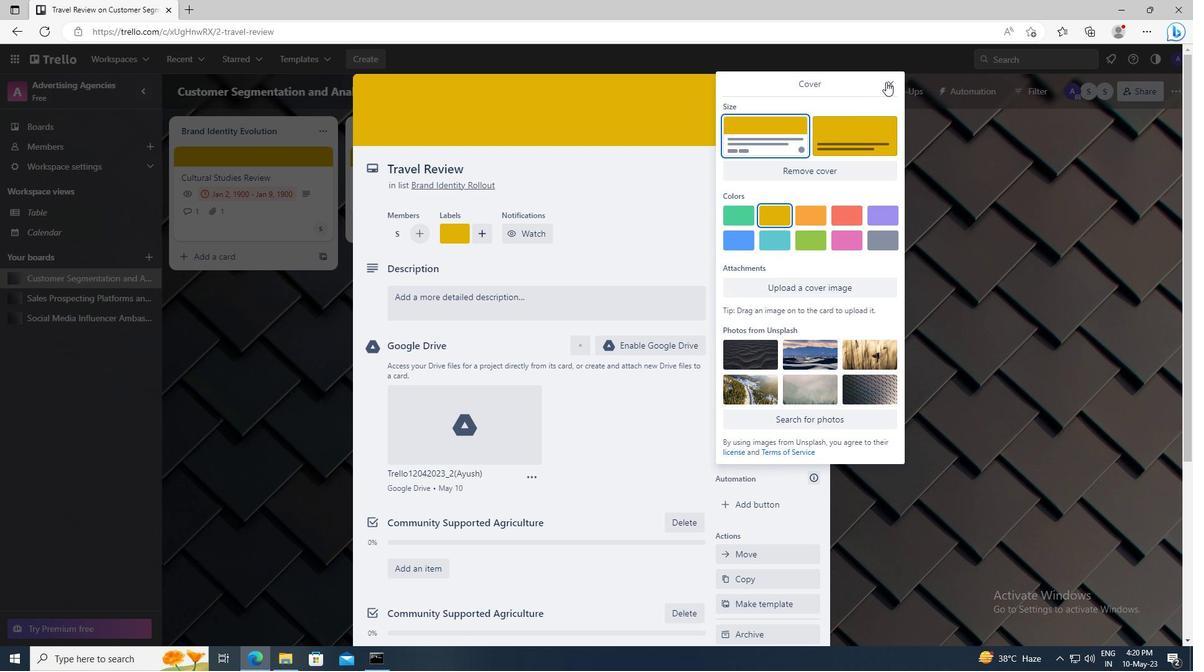 
Action: Mouse pressed left at (889, 82)
Screenshot: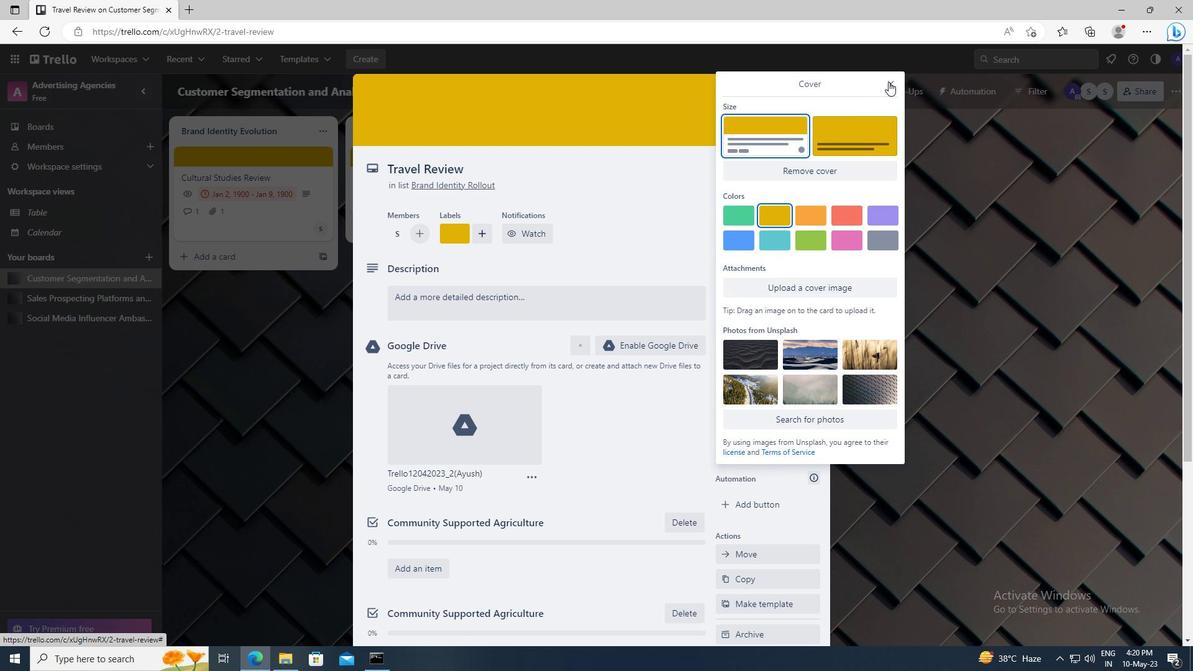 
Action: Mouse moved to (476, 301)
Screenshot: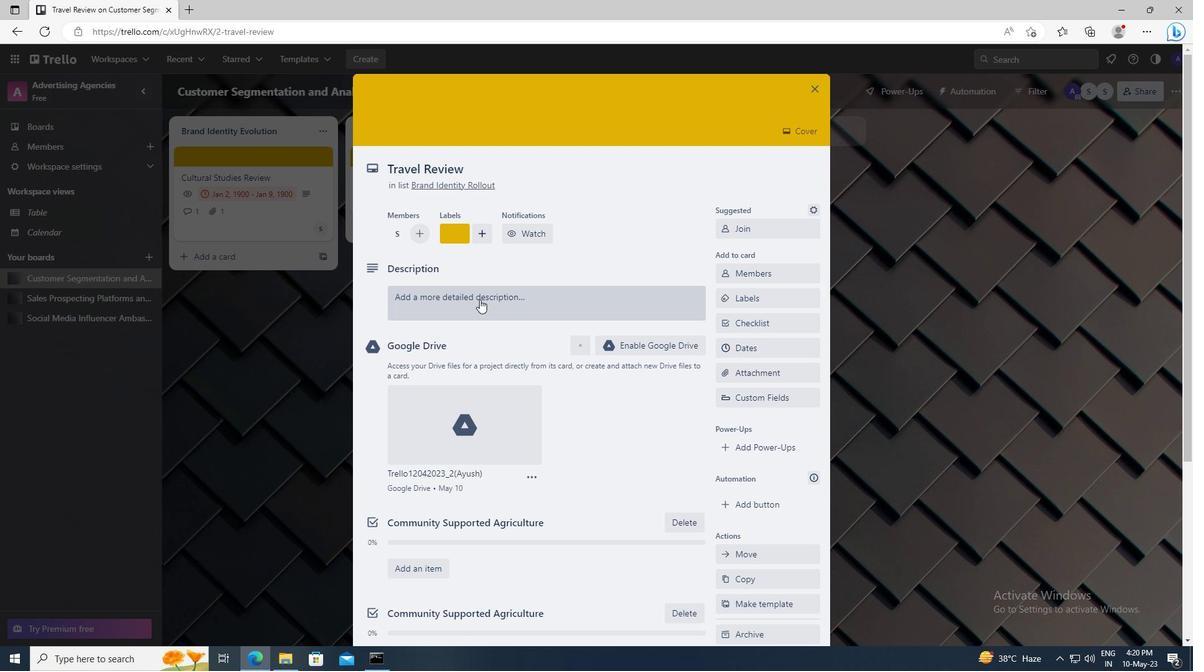 
Action: Mouse pressed left at (476, 301)
Screenshot: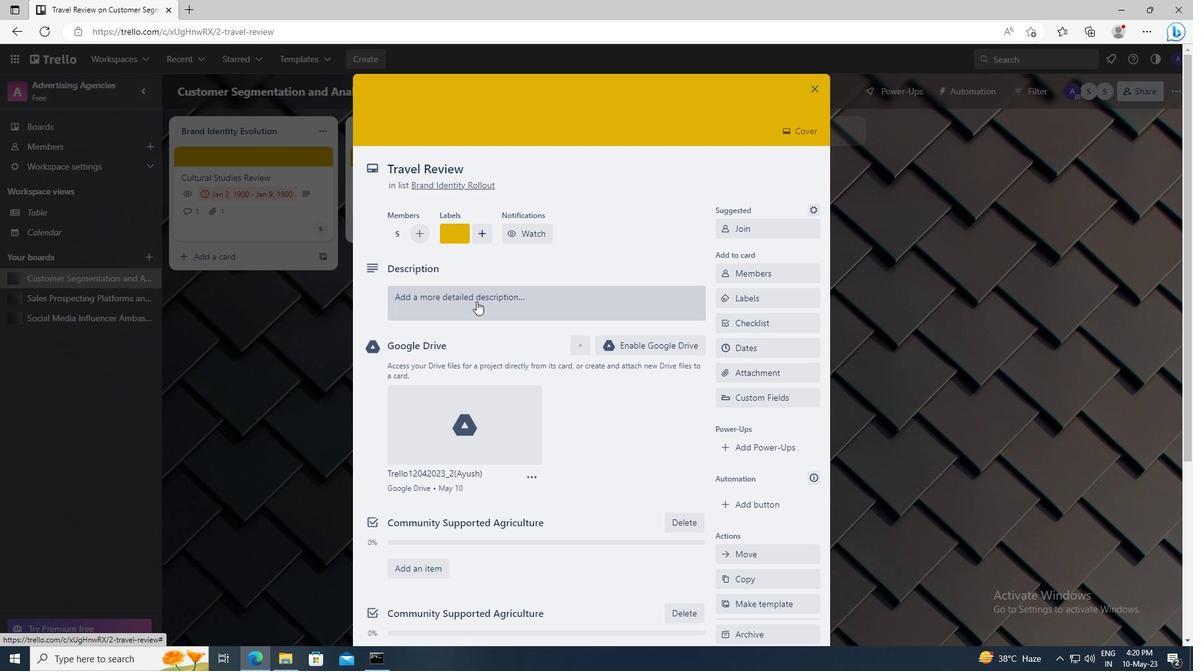
Action: Key pressed <Key.shift>PLAN<Key.space>AND<Key.space>EXECUTE<Key.space>COMPANY<Key.space>TEAM-BUILDING<Key.space>RETREAT<Key.space>WITH<Key.space>A<Key.space>FOCUS<Key.space>ON<Key.space>PERSONAL<Key.space>GROWTH<Key.space>AND<Key.space>SELF-AWARENESS
Screenshot: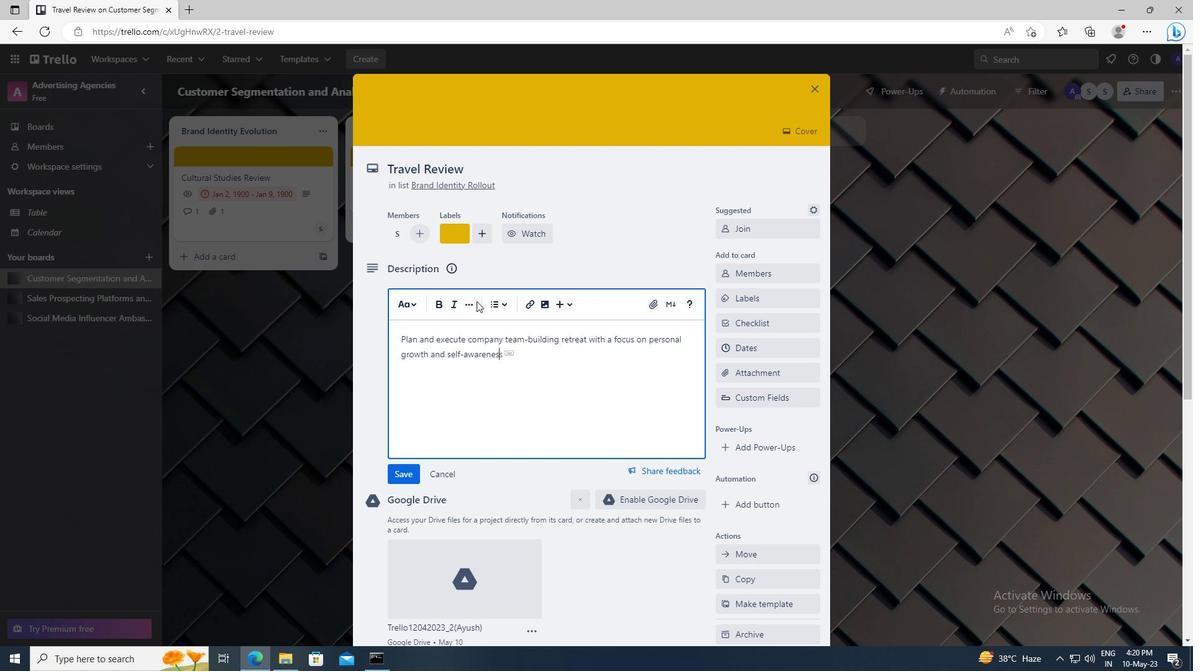 
Action: Mouse scrolled (476, 300) with delta (0, 0)
Screenshot: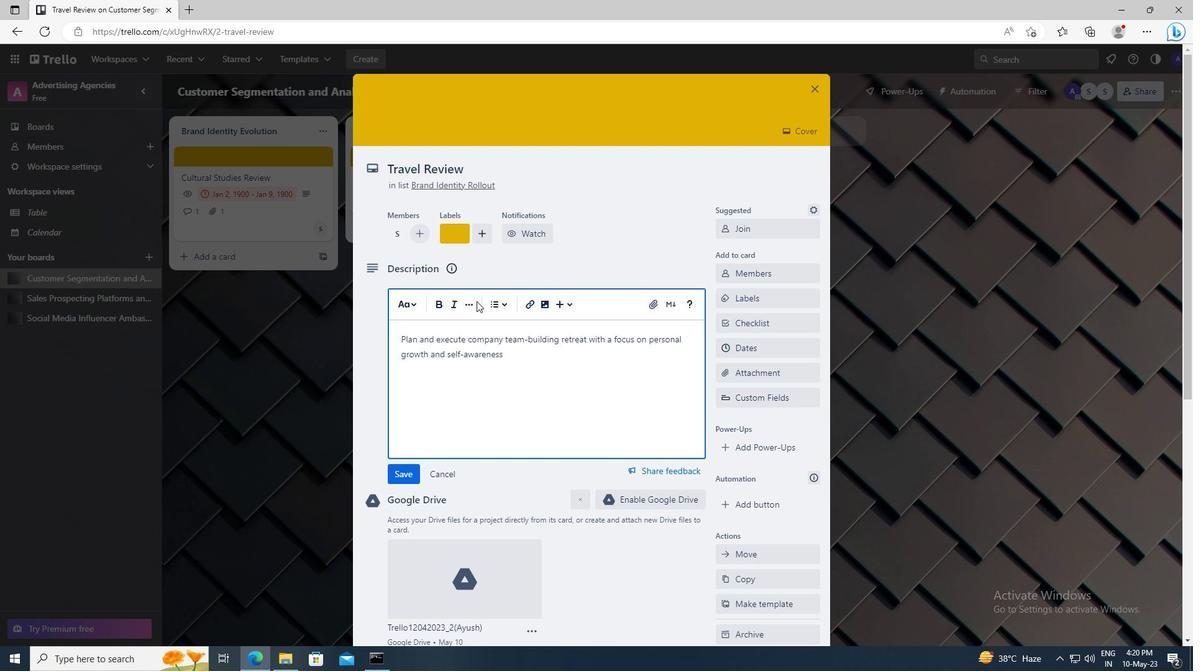 
Action: Mouse moved to (407, 389)
Screenshot: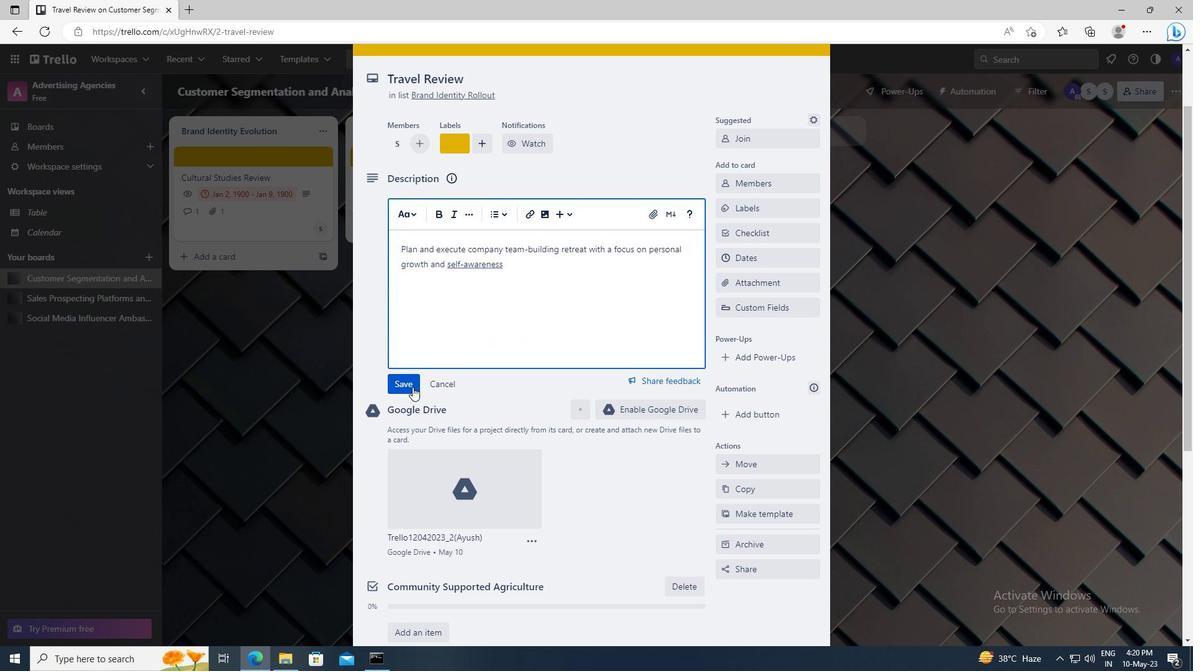 
Action: Mouse pressed left at (407, 389)
Screenshot: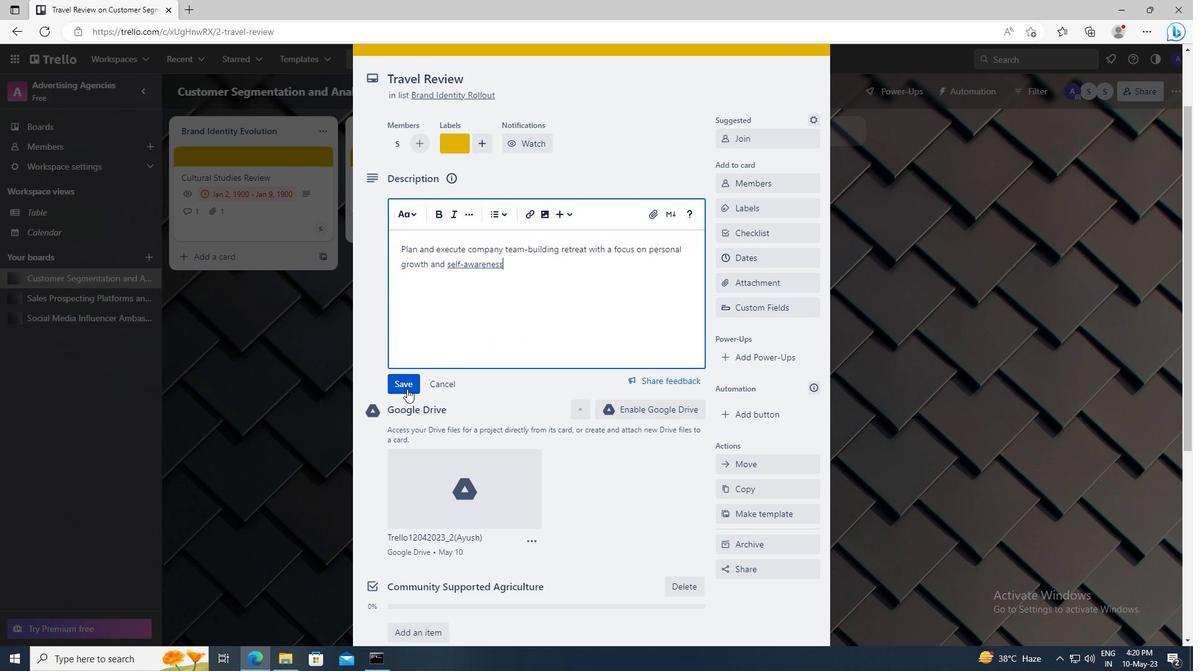 
Action: Mouse moved to (406, 389)
Screenshot: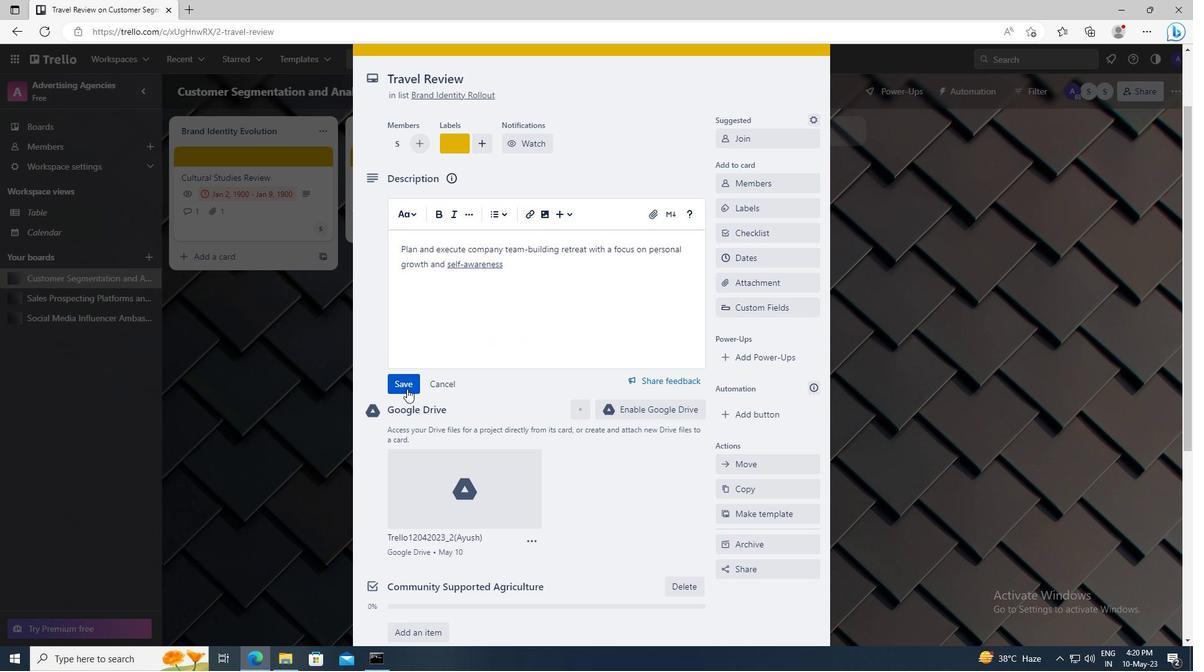 
Action: Mouse scrolled (406, 389) with delta (0, 0)
Screenshot: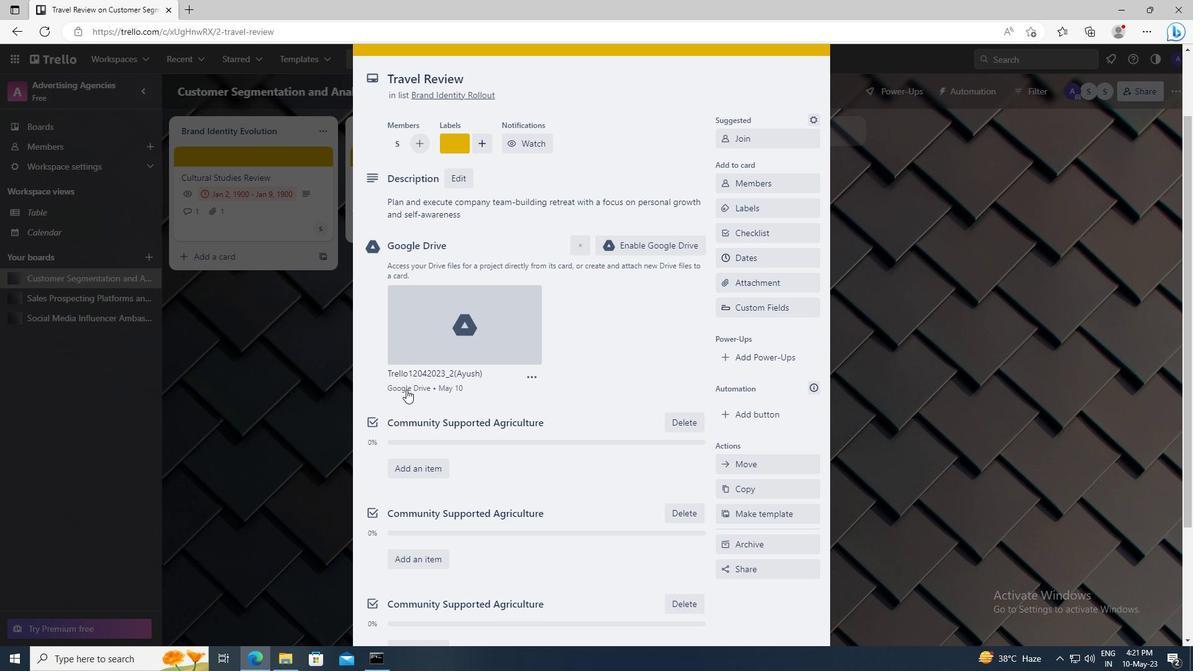
Action: Mouse scrolled (406, 389) with delta (0, 0)
Screenshot: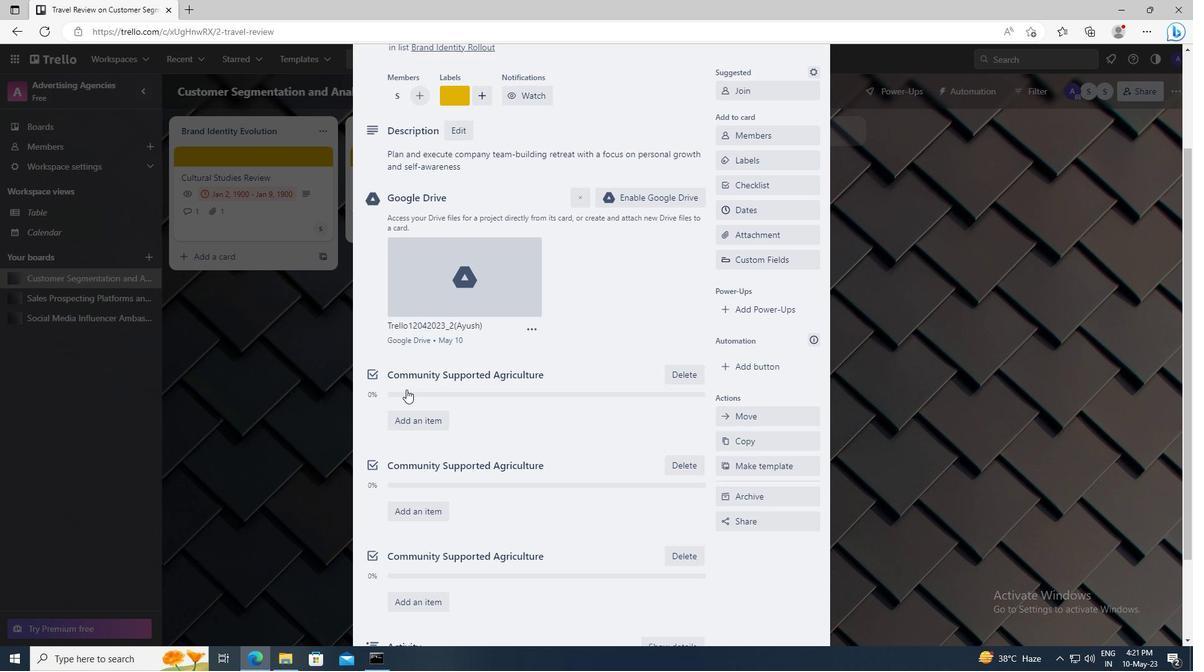
Action: Mouse scrolled (406, 389) with delta (0, 0)
Screenshot: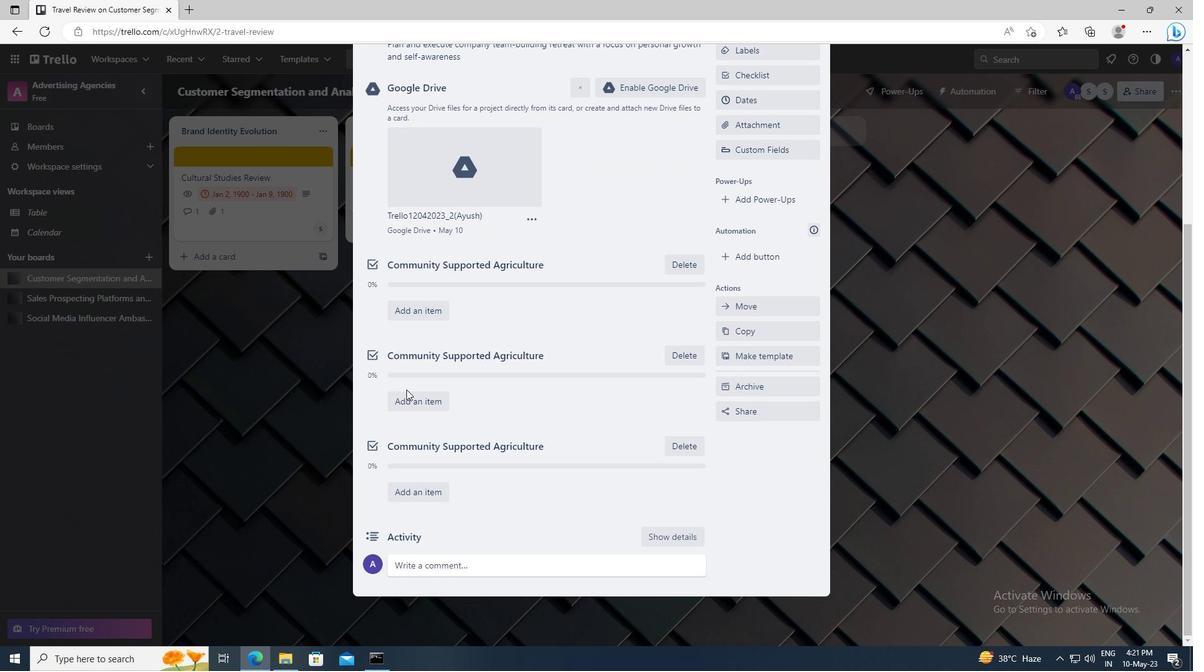 
Action: Mouse moved to (418, 565)
Screenshot: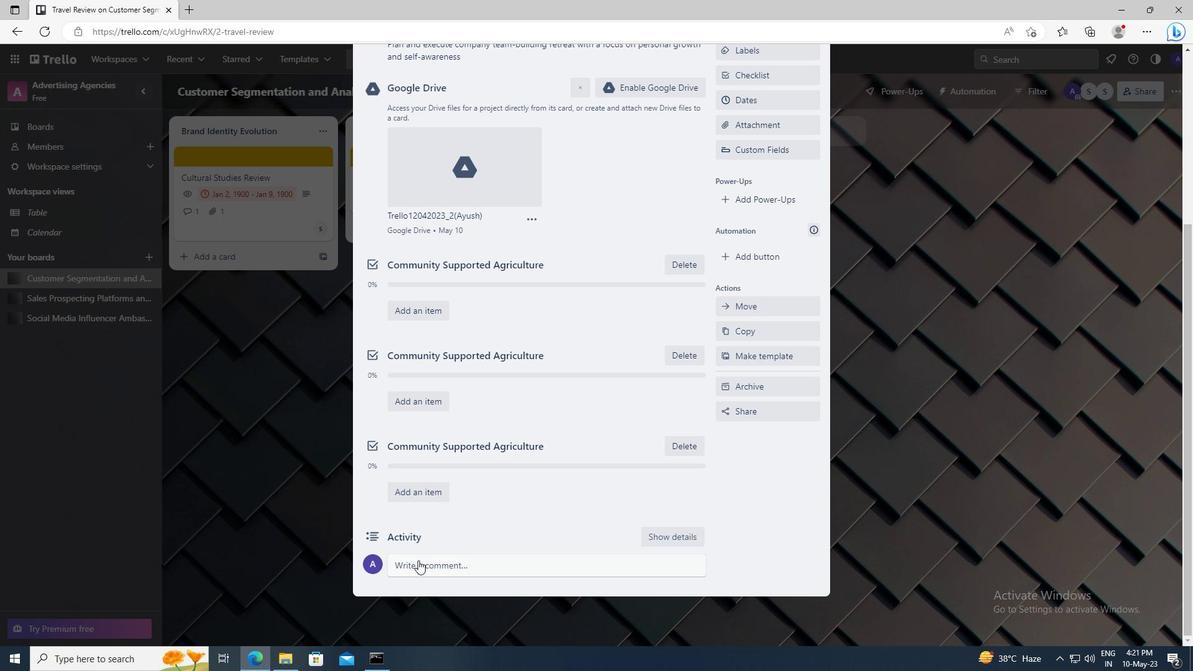 
Action: Mouse pressed left at (418, 565)
Screenshot: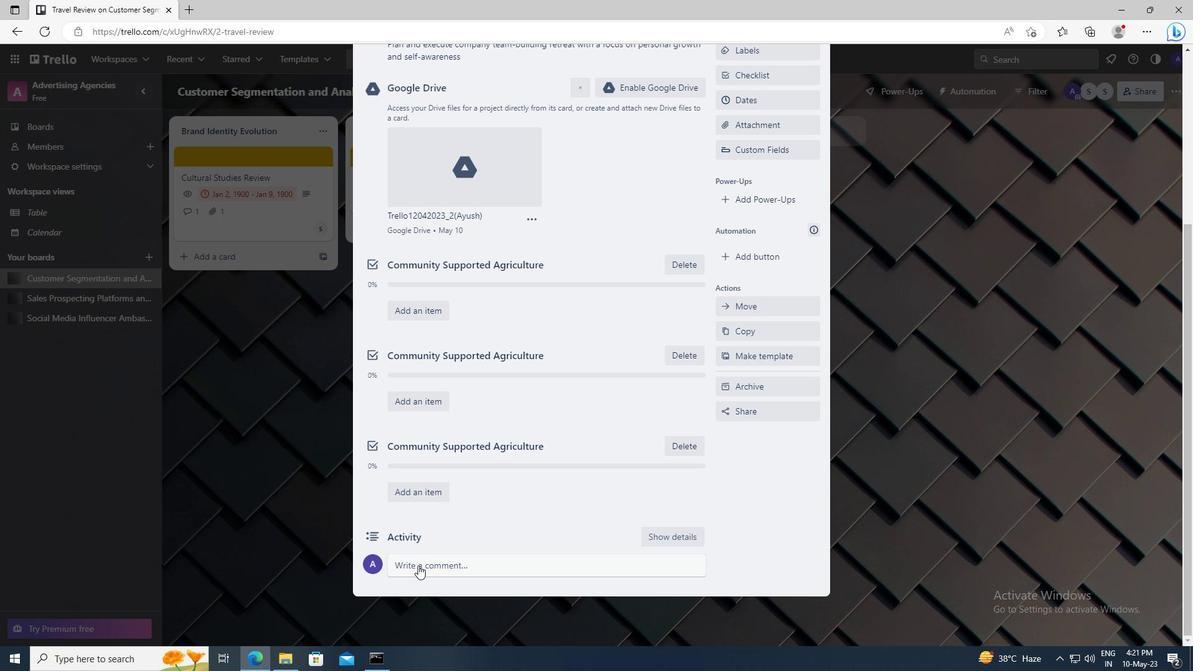 
Action: Key pressed <Key.shift>LET<Key.space>US<Key.space>APPROACH<Key.space>THIS<Key.space>TASK<Key.space>WITH<Key.space>A<Key.space>SENSE<Key.space>OF<Key.space>TRANSPARENCY<Key.space>AND<Key.space>OPEN<Key.space>COMMUNICATION,<Key.space>ENSURING<Key.space>THAT<Key.space>ALL<Key.space>STAKEHOLDERS<Key.space>ARE<Key.space>INFORMED<Key.space>AND<Key.space>INVOLVED.
Screenshot: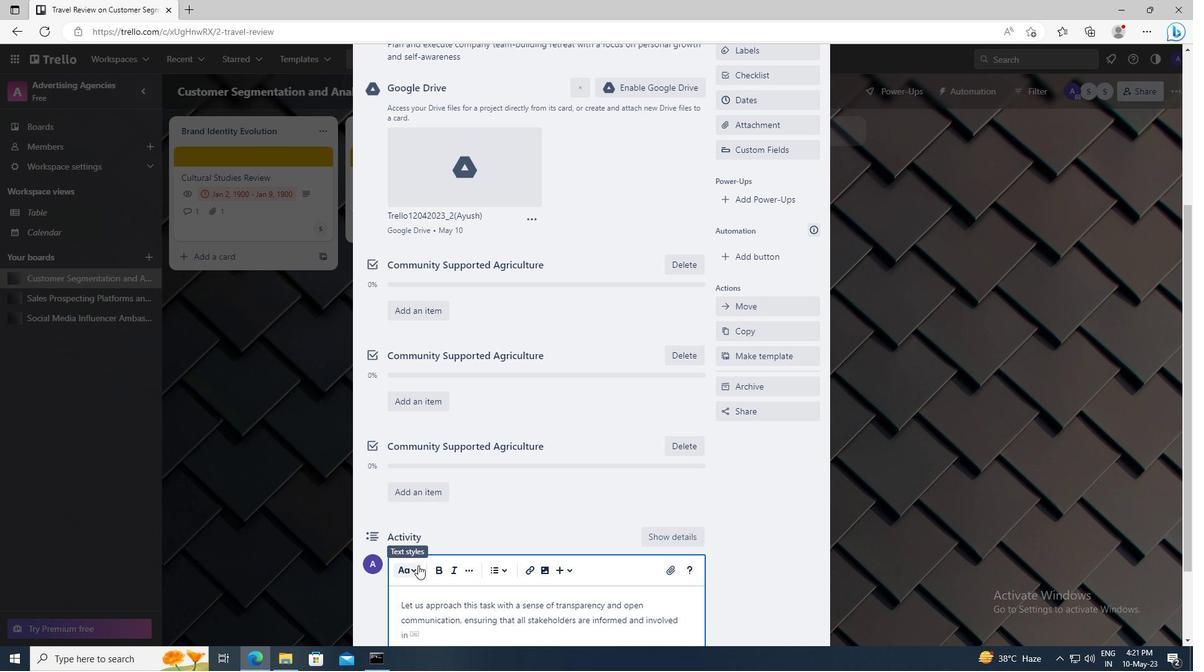 
Action: Mouse scrolled (418, 565) with delta (0, 0)
Screenshot: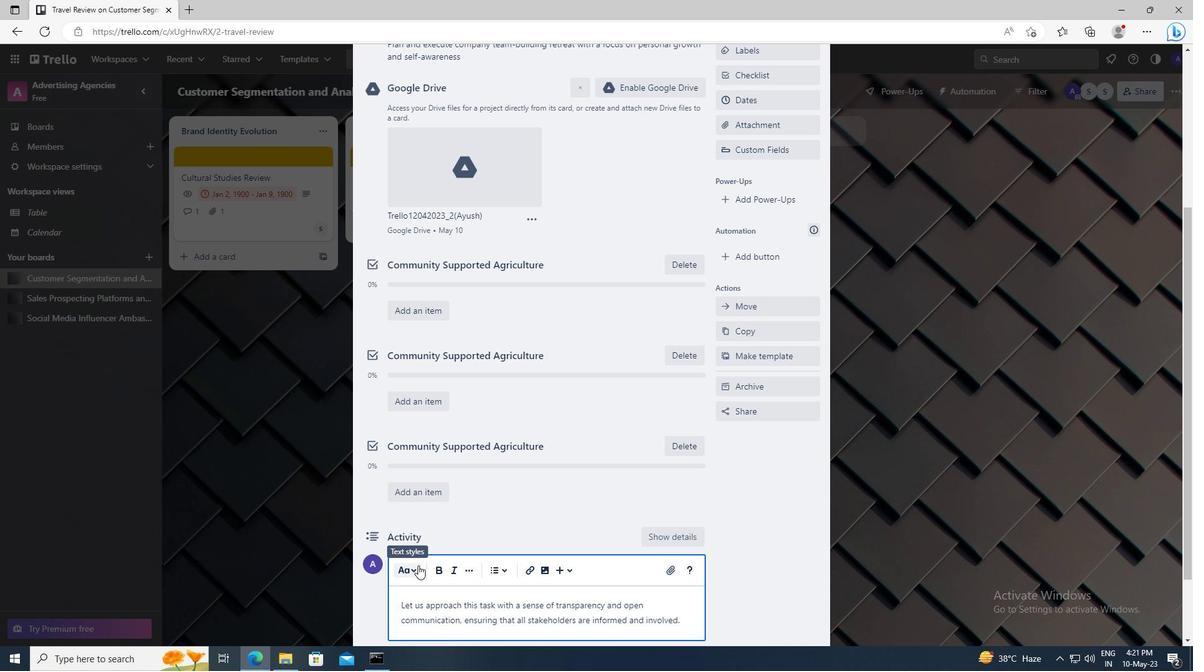 
Action: Mouse moved to (402, 566)
Screenshot: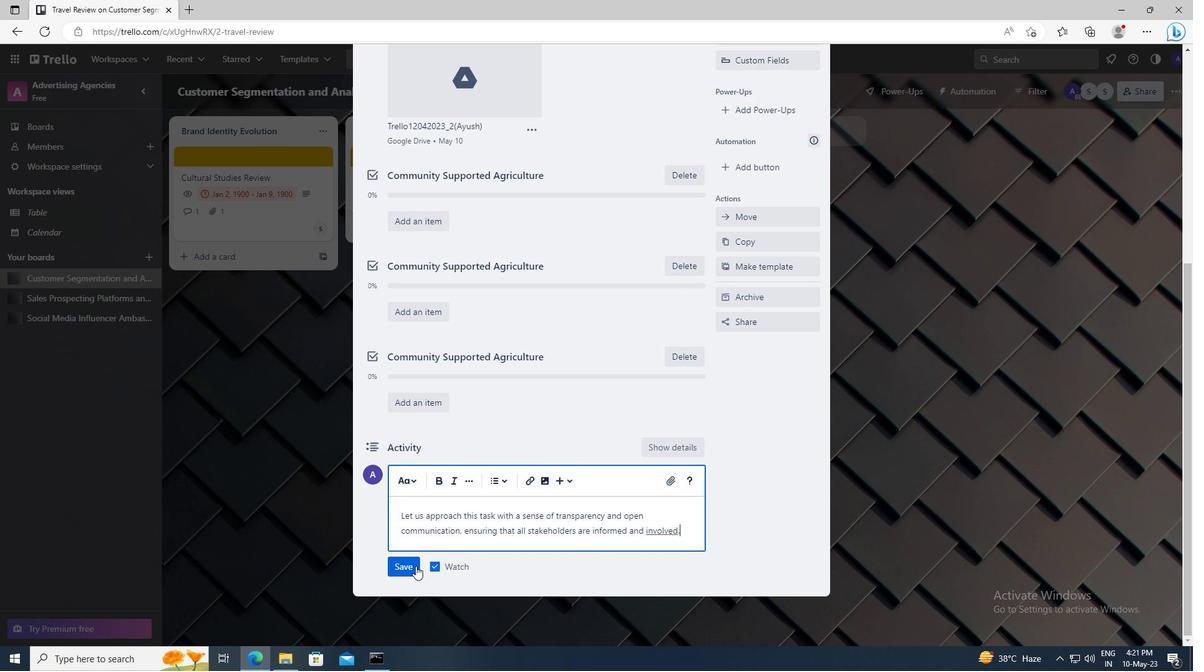 
Action: Mouse pressed left at (402, 566)
Screenshot: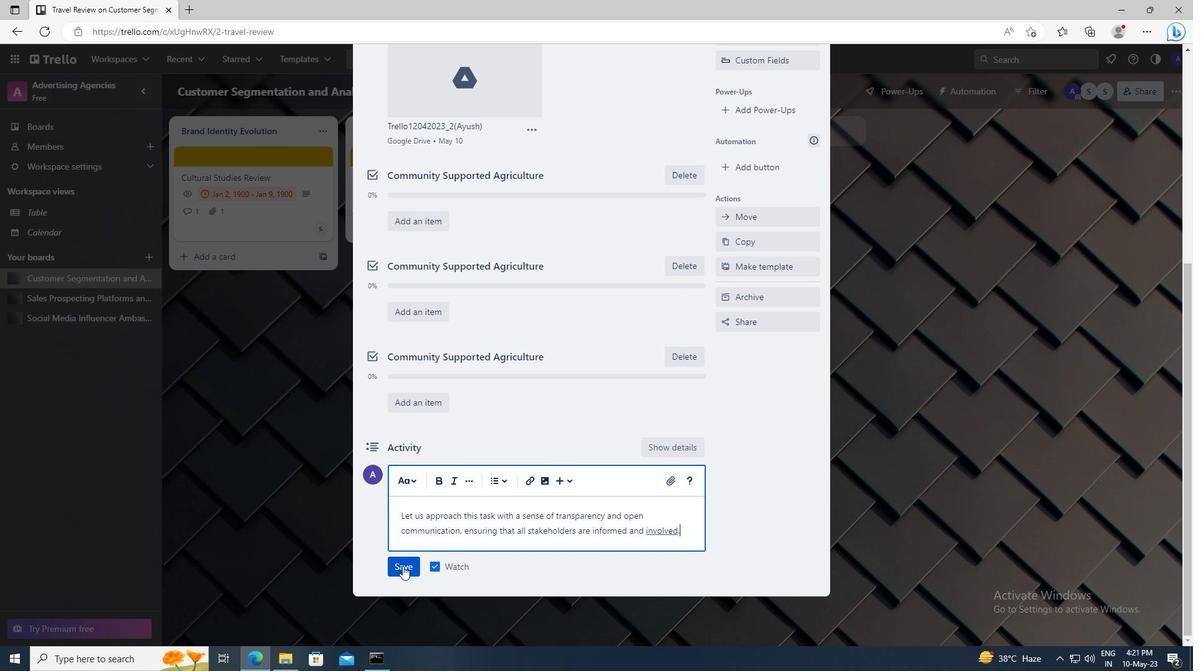 
Action: Mouse moved to (702, 423)
Screenshot: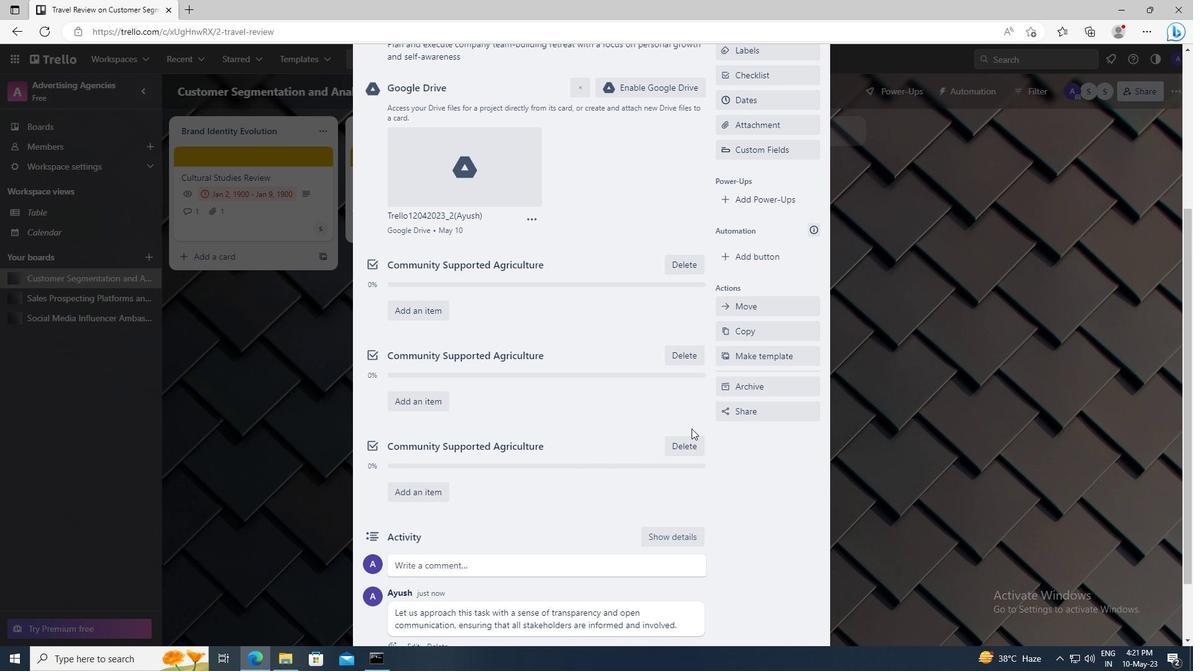 
Action: Mouse scrolled (702, 424) with delta (0, 0)
Screenshot: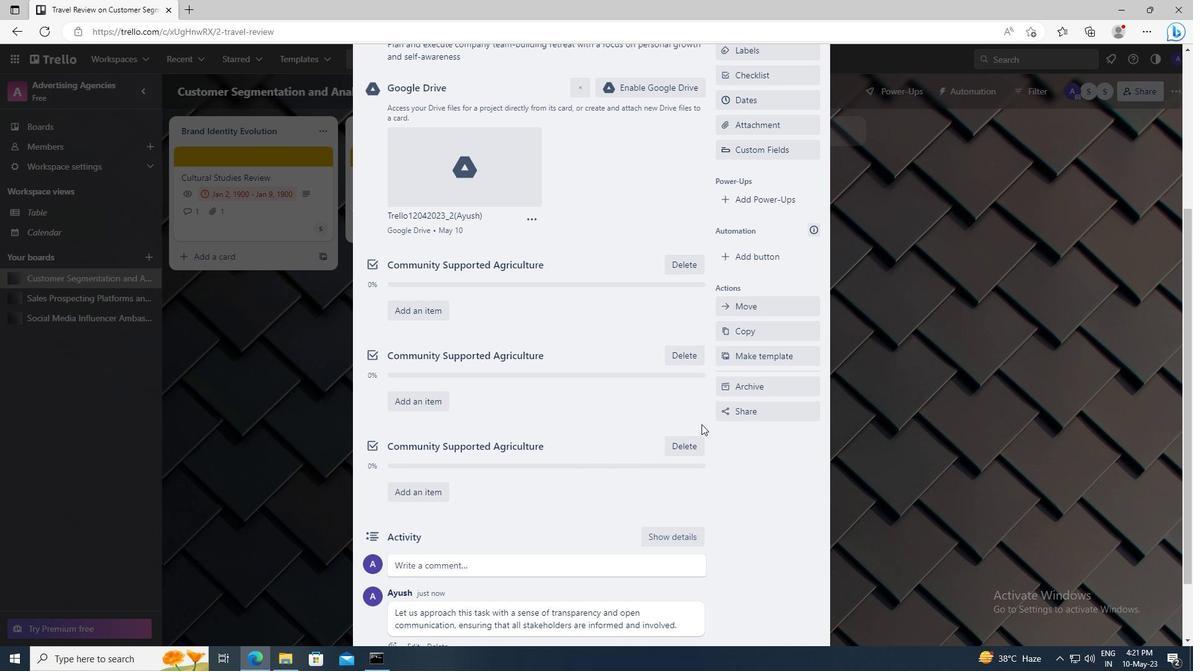 
Action: Mouse moved to (734, 405)
Screenshot: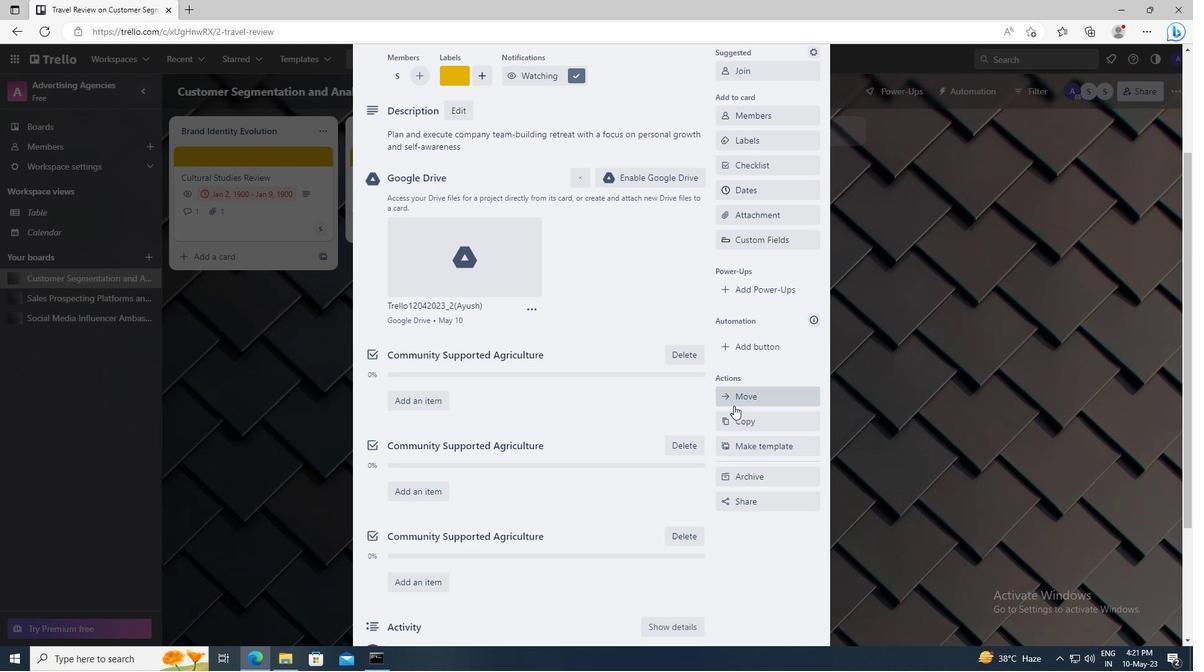 
Action: Mouse scrolled (734, 405) with delta (0, 0)
Screenshot: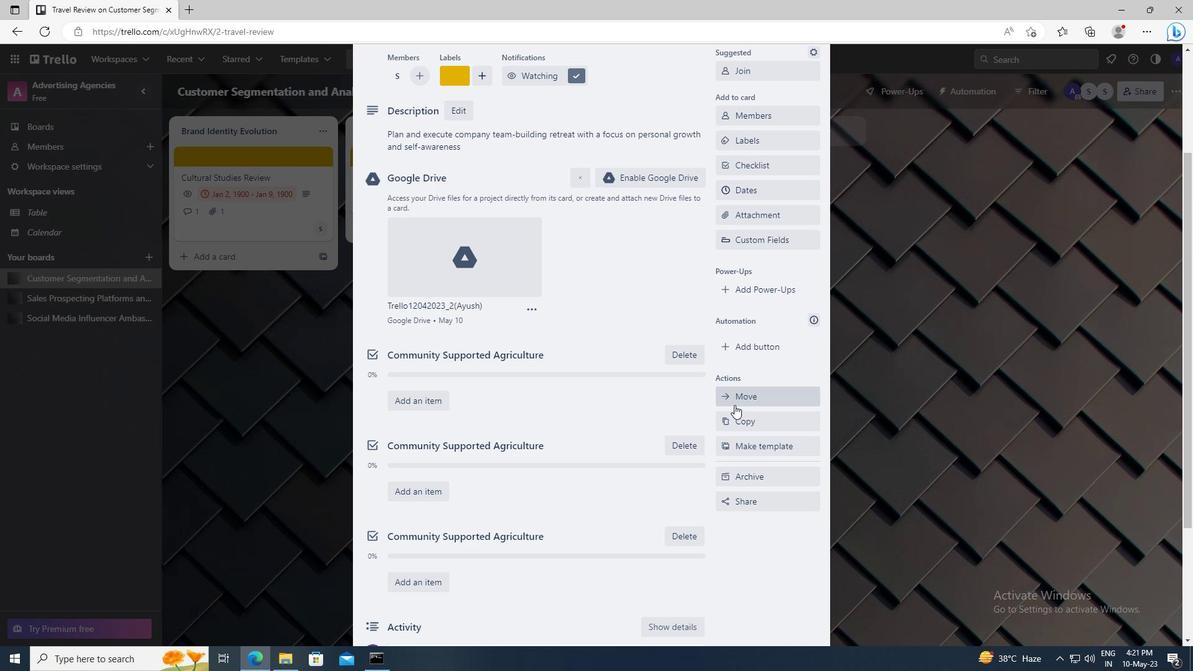 
Action: Mouse moved to (759, 285)
Screenshot: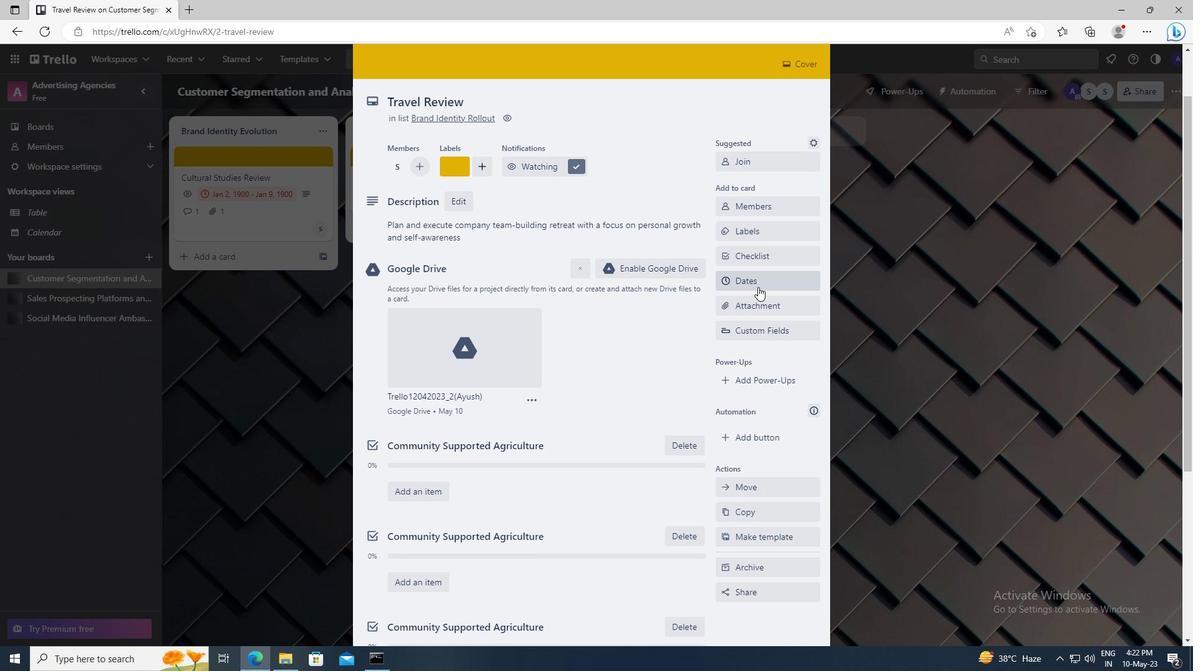 
Action: Mouse pressed left at (759, 285)
Screenshot: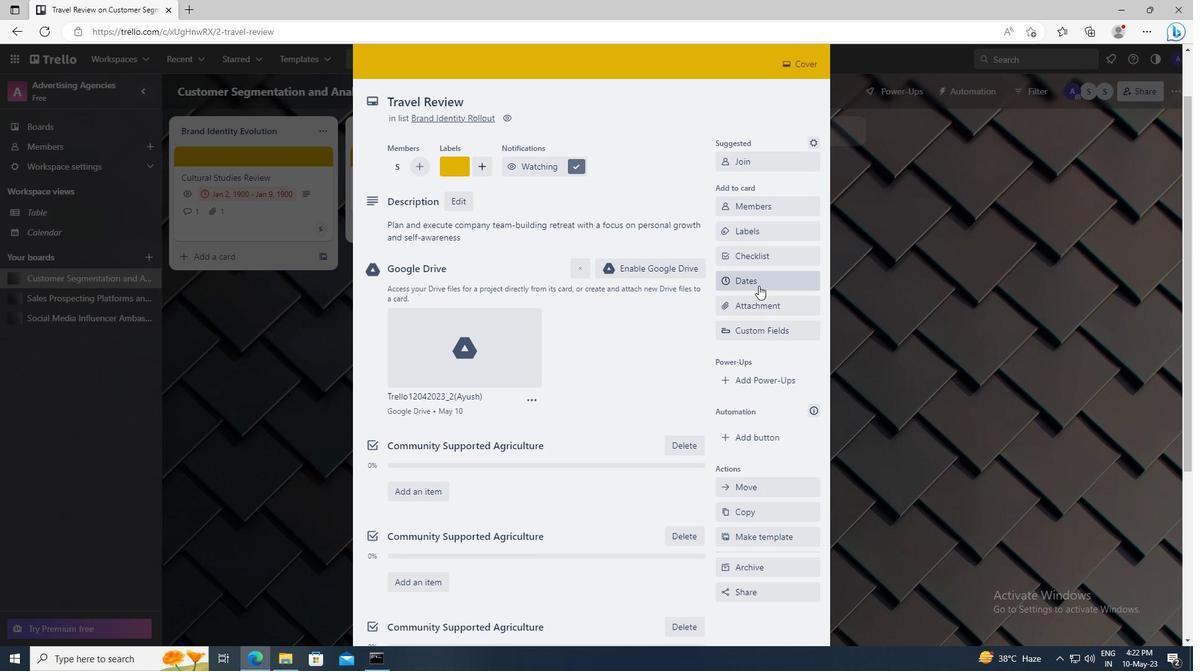 
Action: Mouse moved to (731, 317)
Screenshot: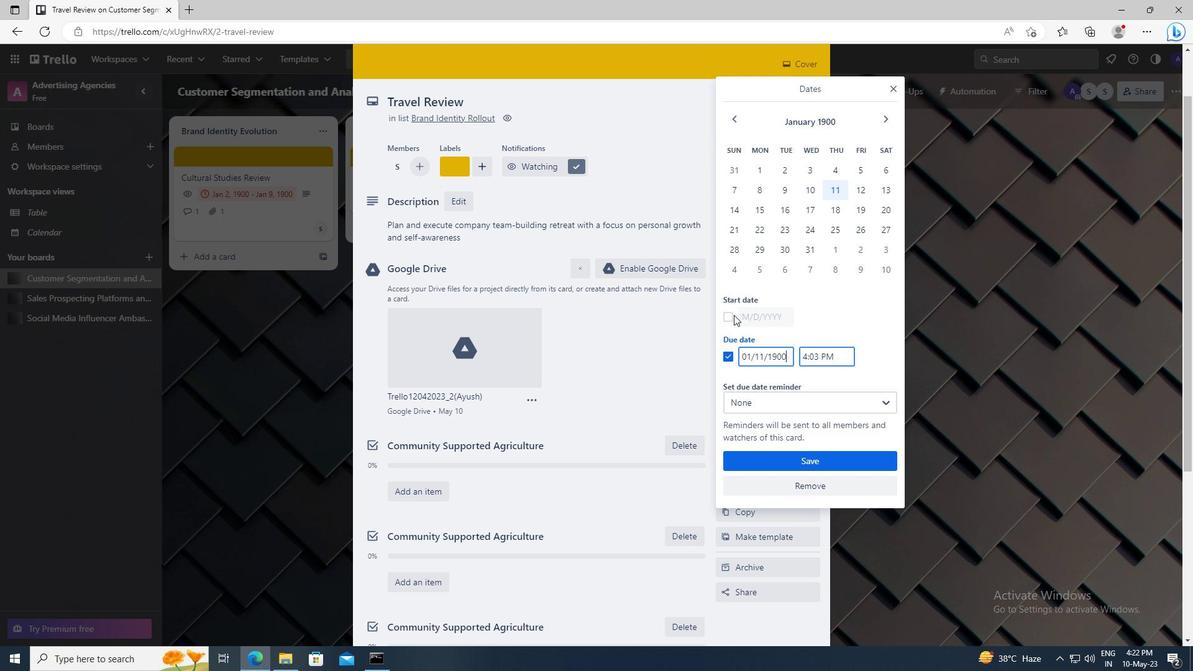 
Action: Mouse pressed left at (731, 317)
Screenshot: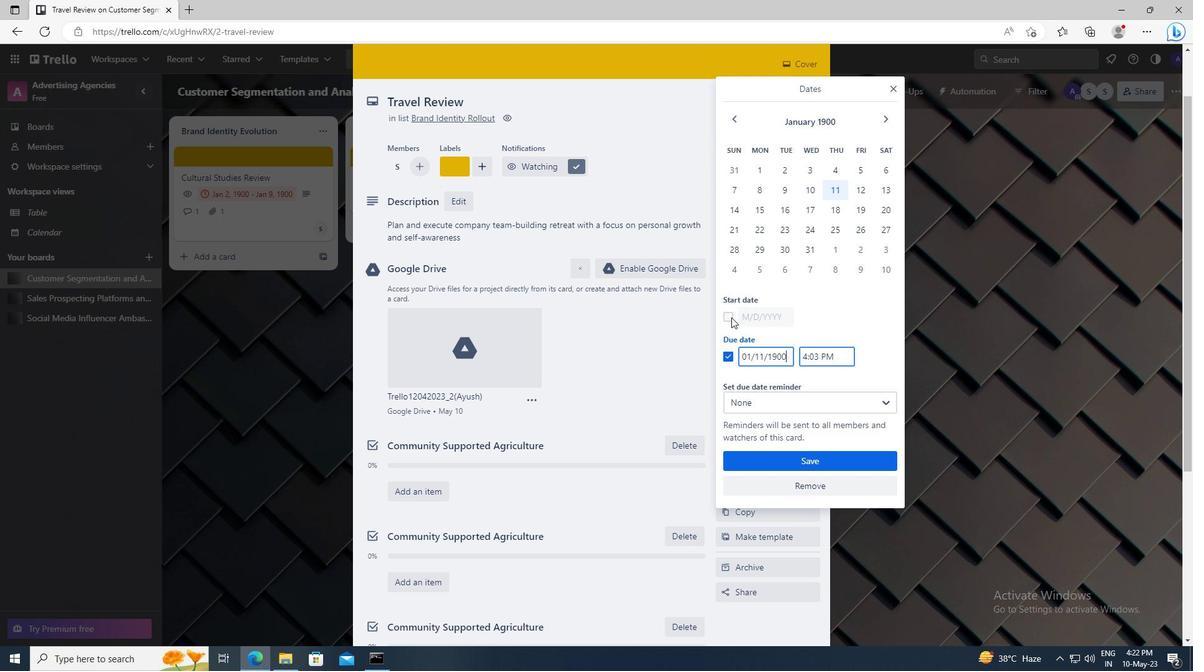 
Action: Mouse moved to (785, 319)
Screenshot: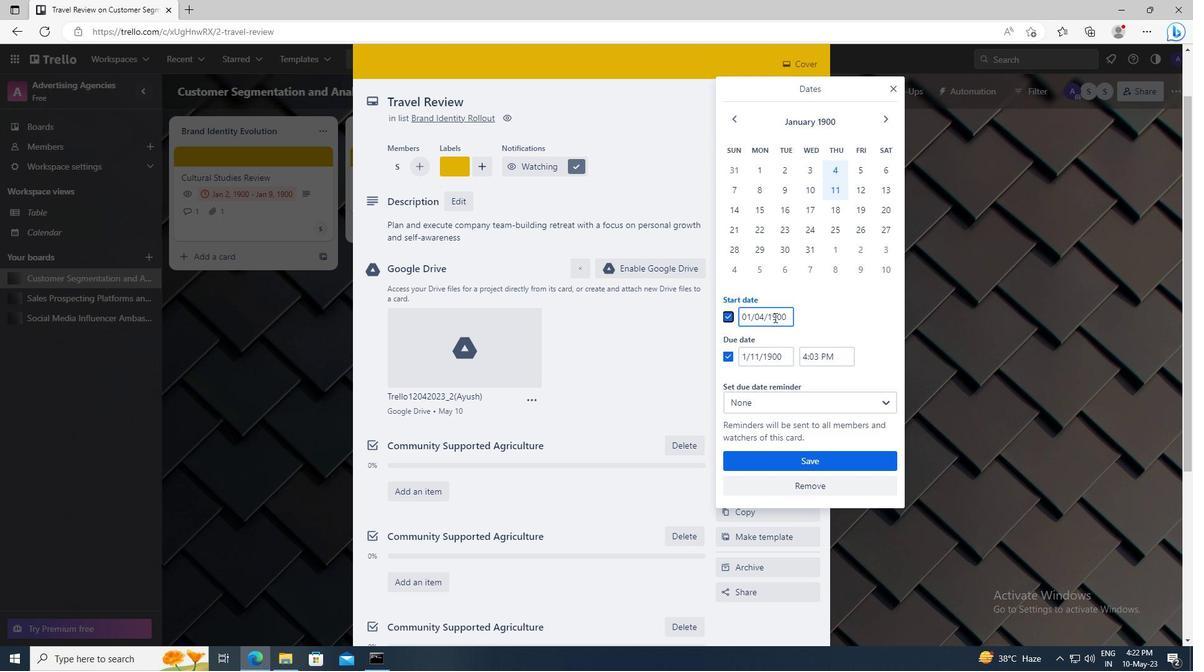 
Action: Mouse pressed left at (785, 319)
Screenshot: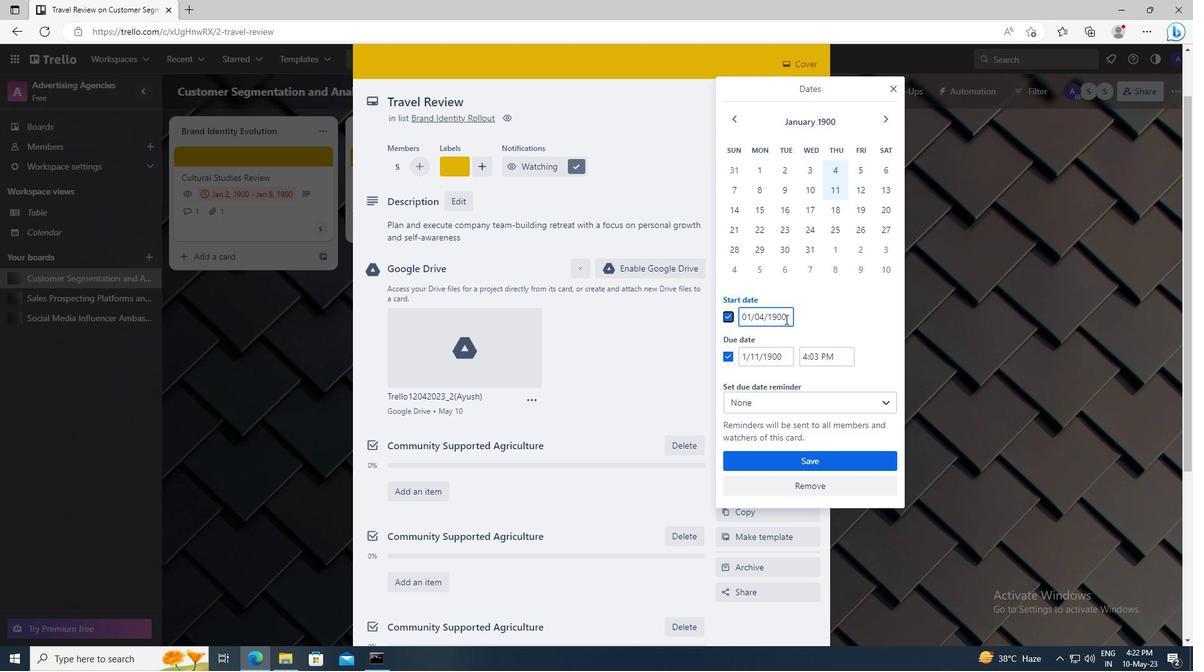 
Action: Mouse moved to (783, 323)
Screenshot: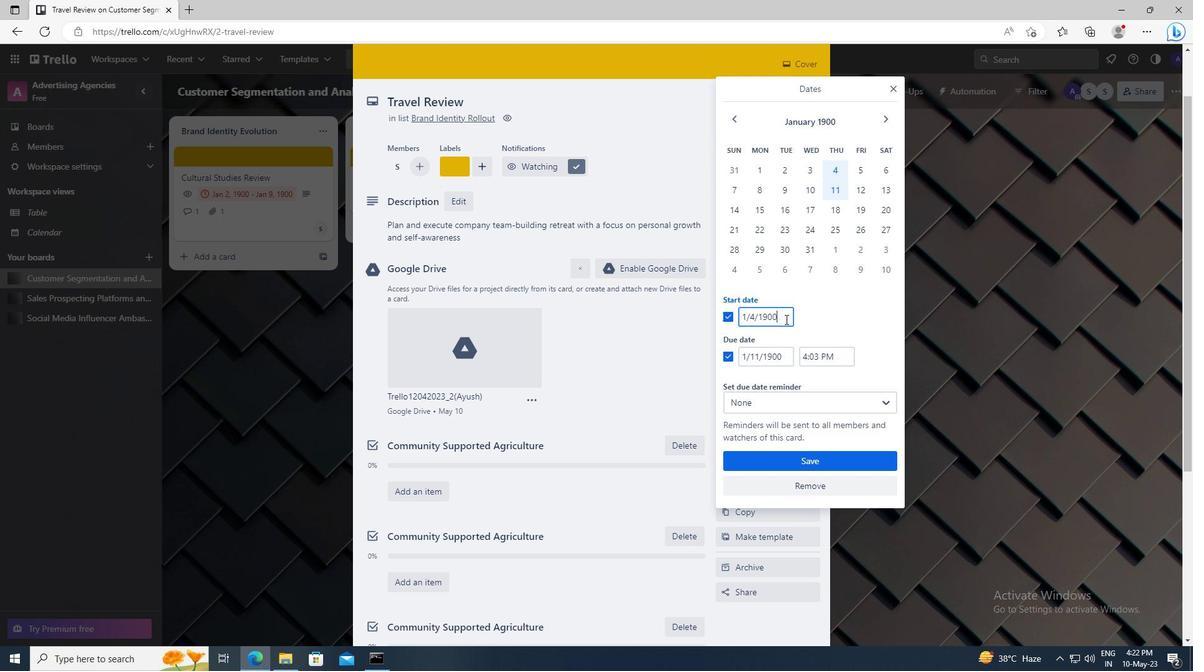 
Action: Key pressed <Key.left><Key.left><Key.left><Key.left><Key.left><Key.backspace>5
Screenshot: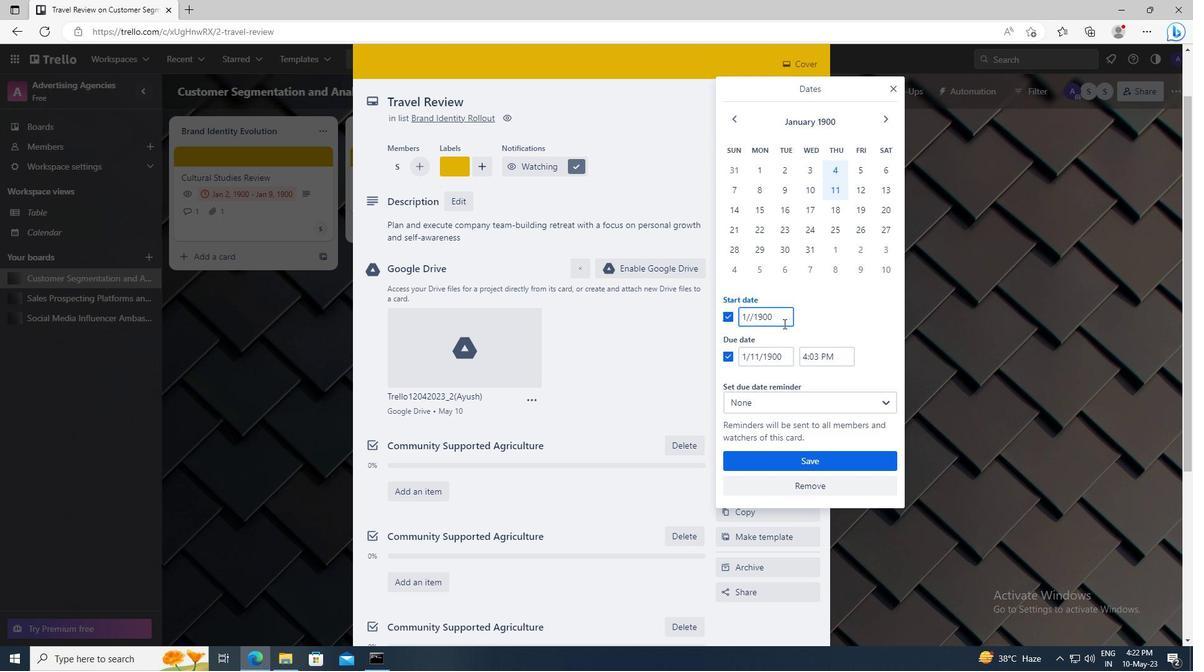 
Action: Mouse moved to (783, 356)
Screenshot: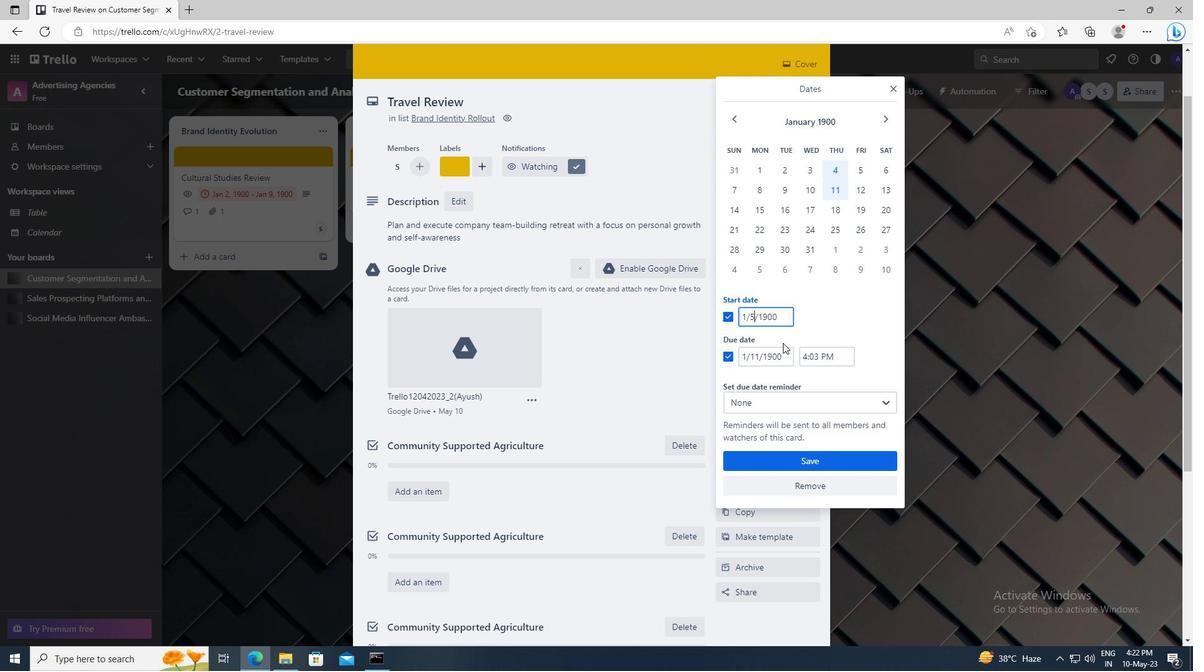
Action: Mouse pressed left at (783, 356)
Screenshot: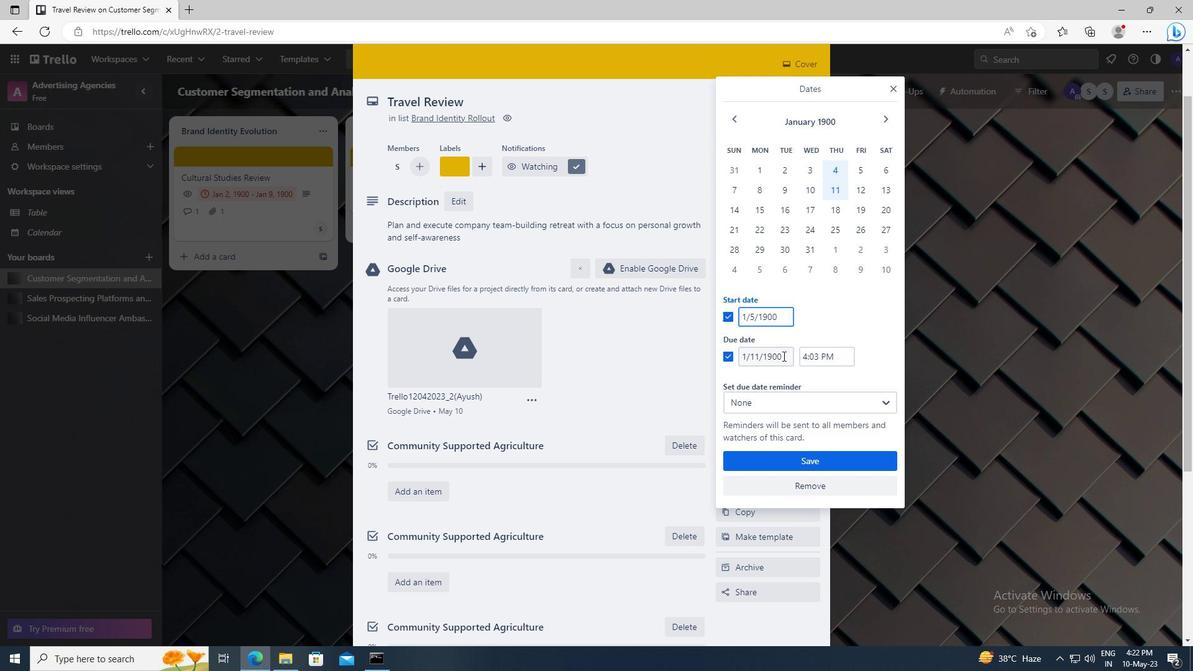 
Action: Key pressed <Key.left><Key.left><Key.left><Key.left><Key.left><Key.left><Key.backspace><Key.delete>12
Screenshot: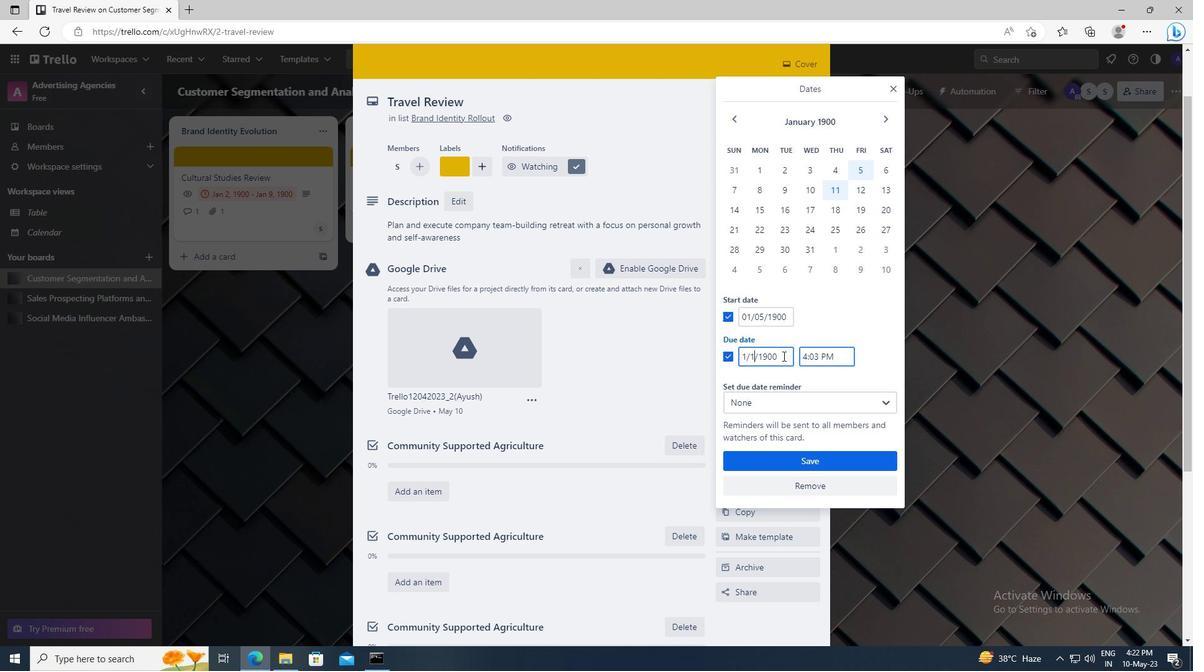 
Action: Mouse moved to (800, 464)
Screenshot: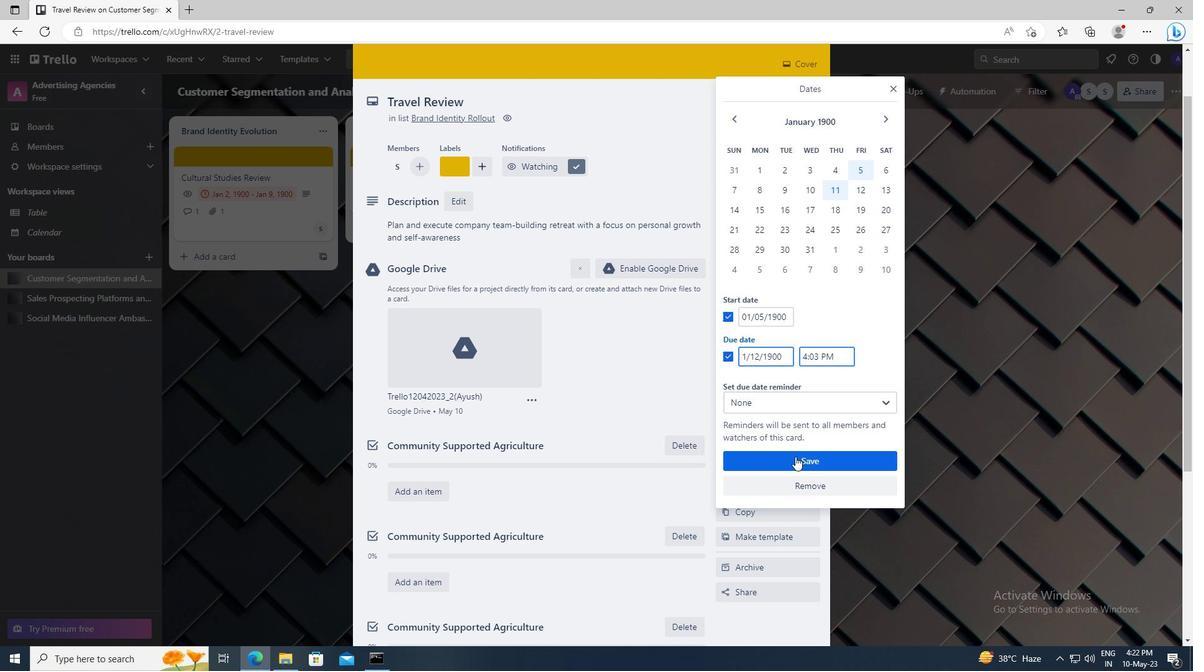 
Action: Mouse pressed left at (800, 464)
Screenshot: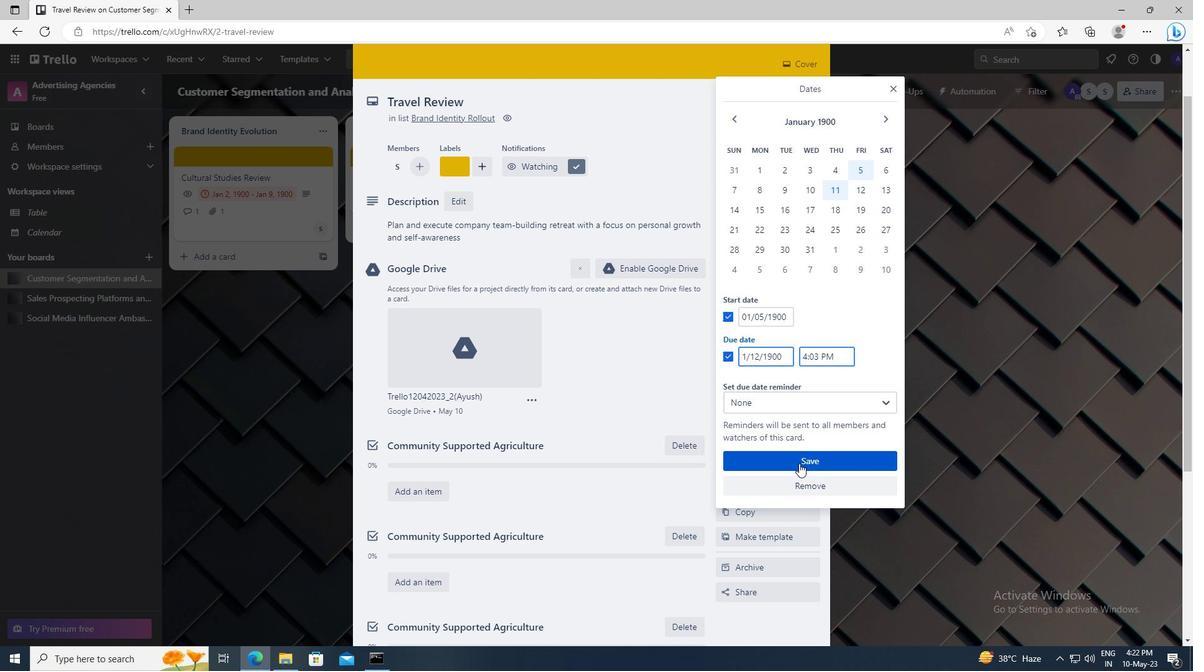 
